Task: Create a scrum project ConvertWorks. Add to scrum project ConvertWorks a team member softage.3@softage.net and assign as Project Lead. Add to scrum project ConvertWorks a team member softage.4@softage.net
Action: Mouse moved to (200, 59)
Screenshot: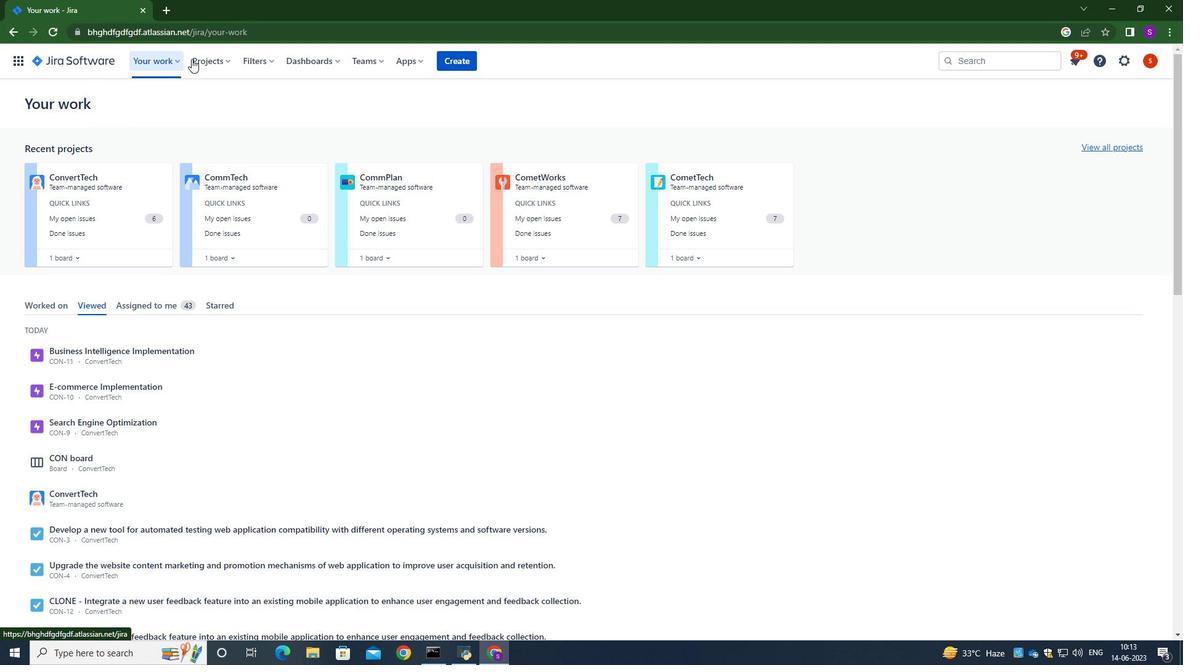 
Action: Mouse pressed left at (200, 59)
Screenshot: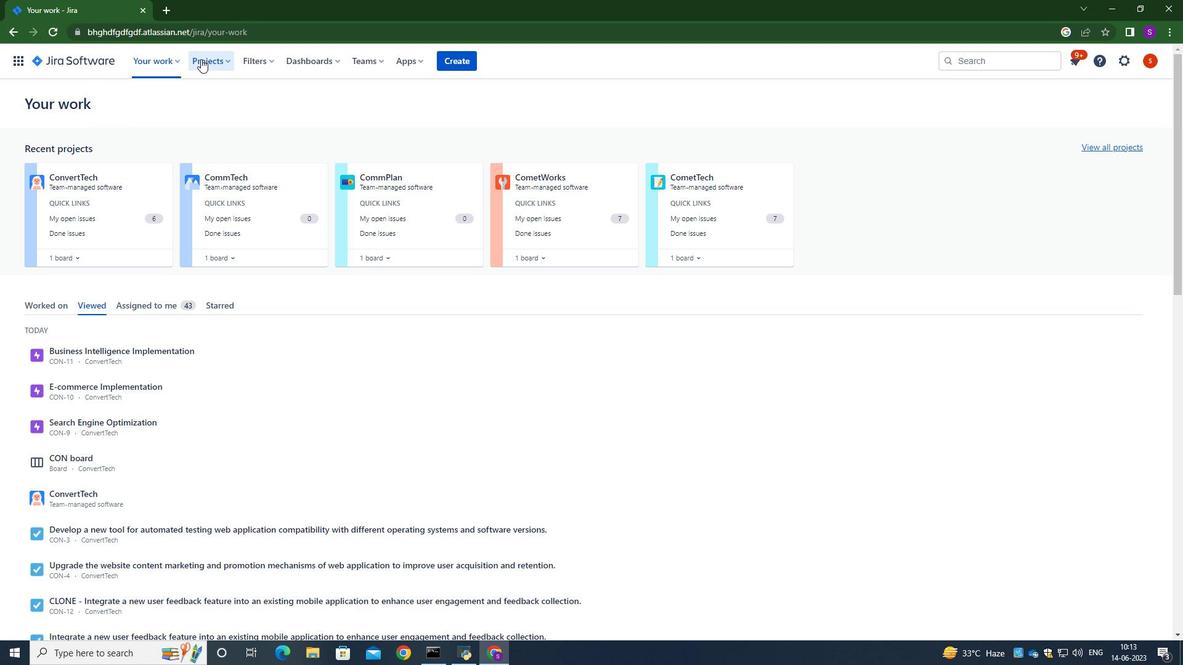 
Action: Mouse moved to (238, 302)
Screenshot: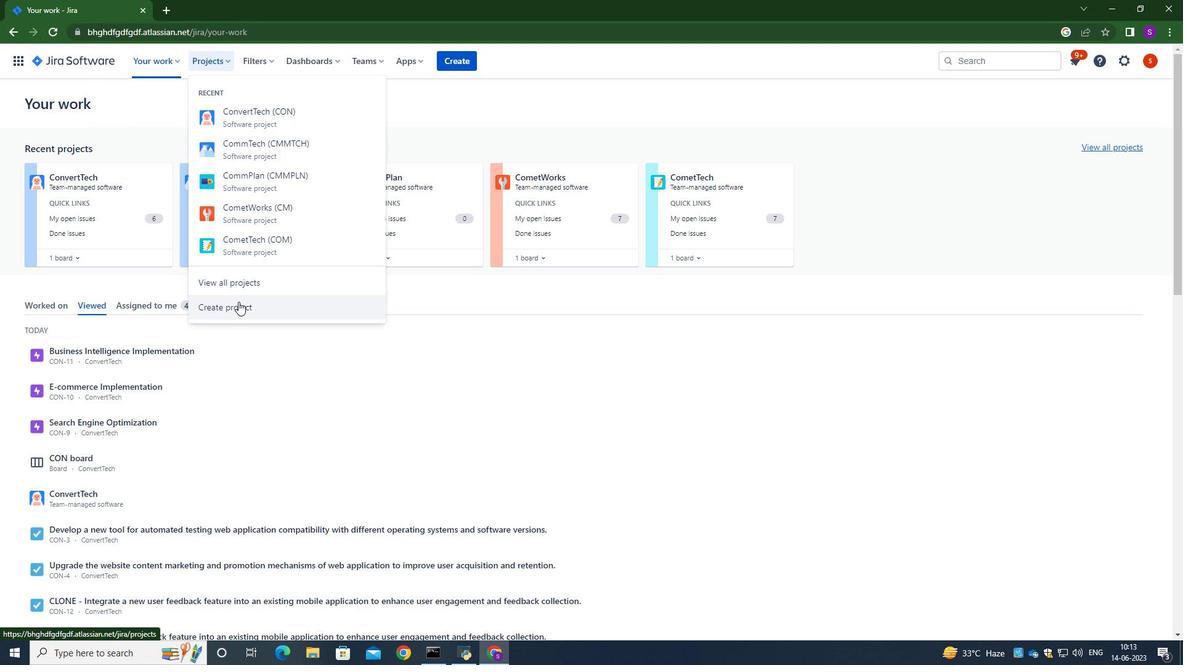 
Action: Mouse pressed left at (238, 302)
Screenshot: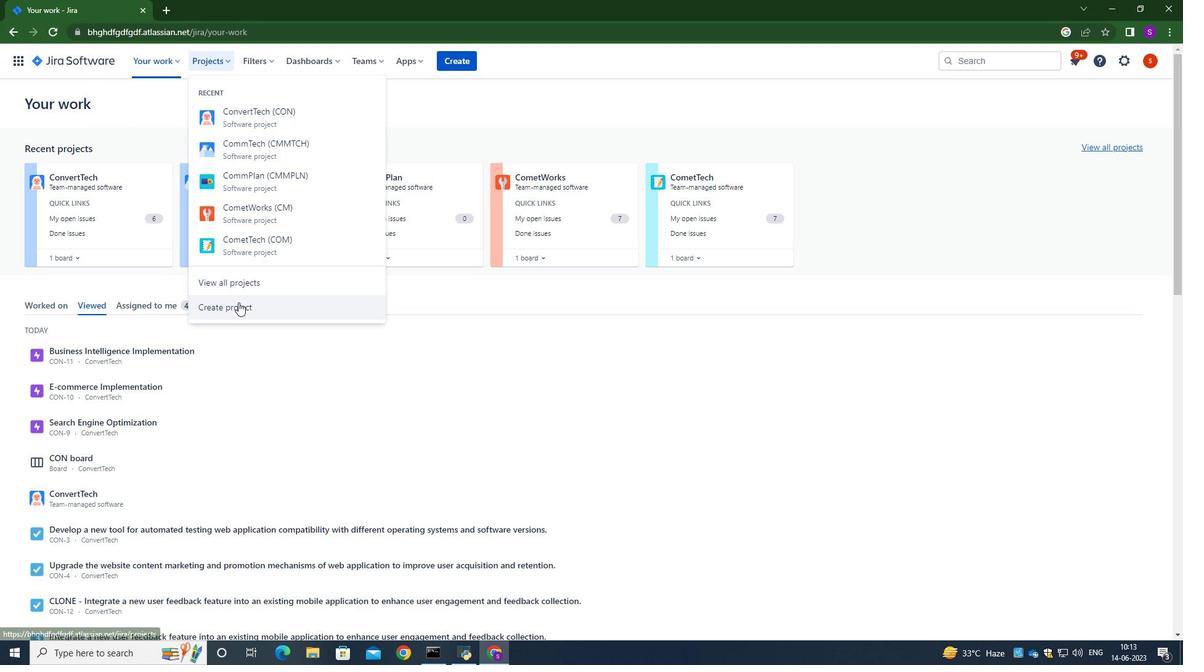 
Action: Mouse moved to (490, 311)
Screenshot: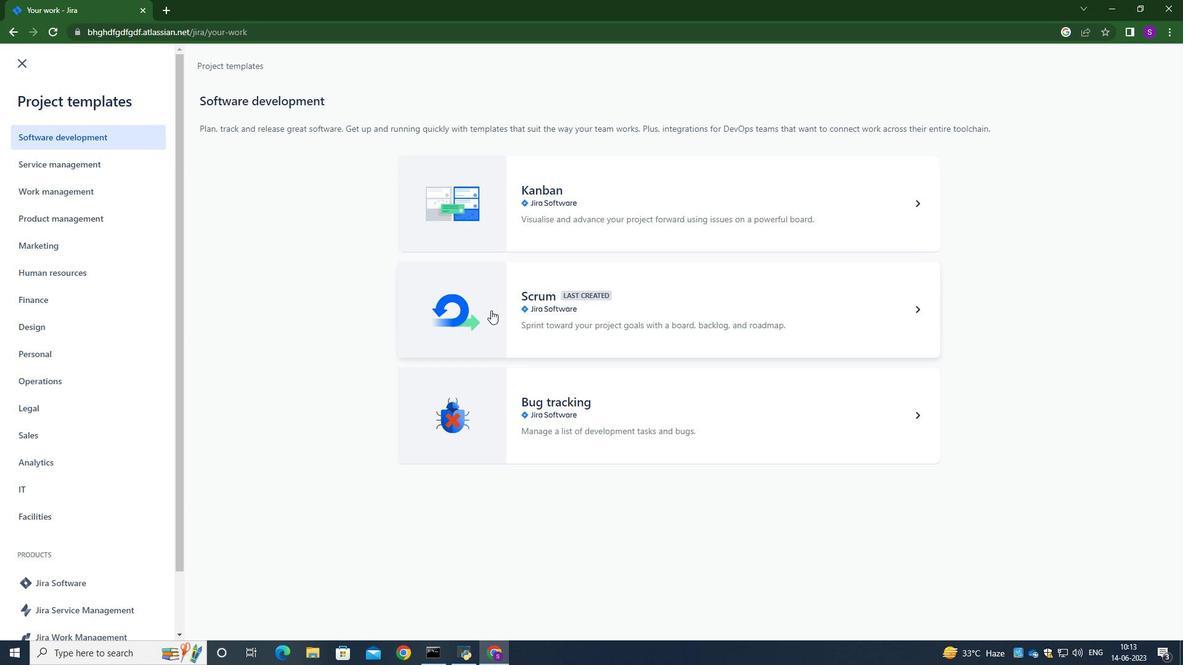 
Action: Mouse pressed left at (490, 311)
Screenshot: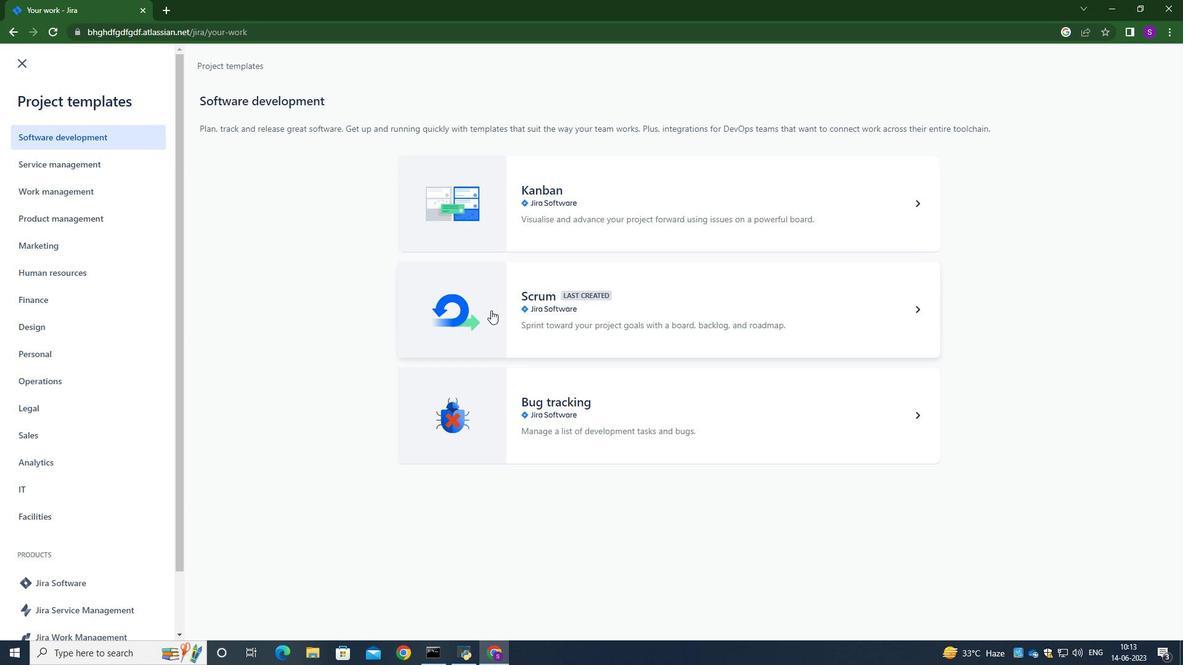 
Action: Mouse moved to (891, 116)
Screenshot: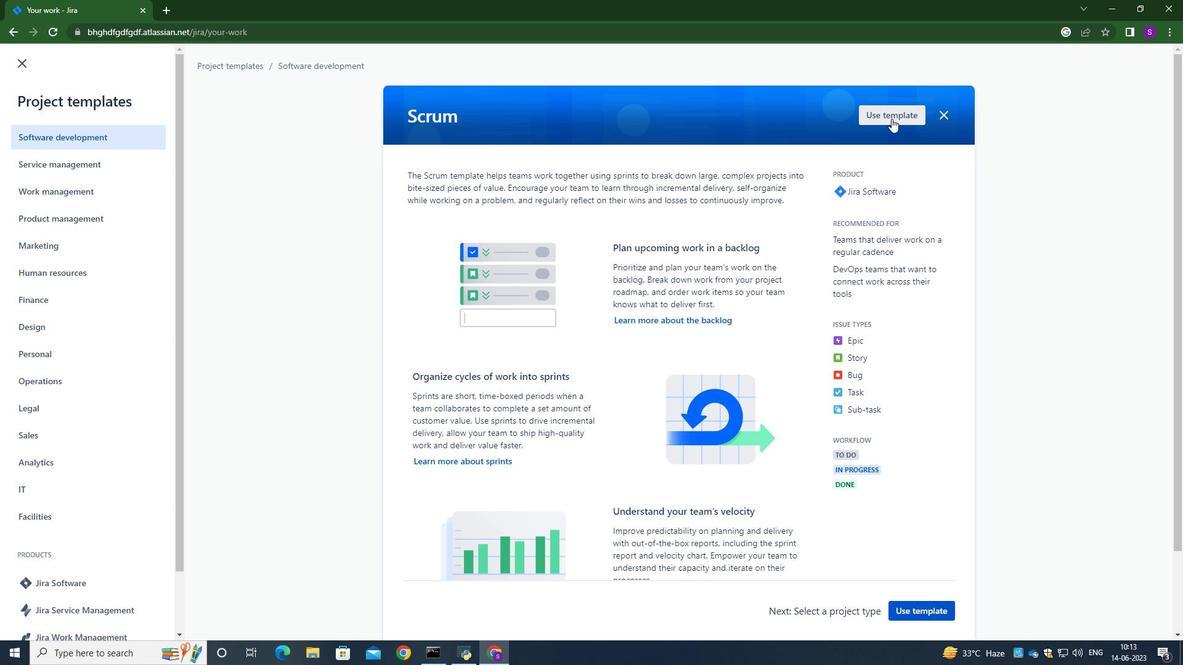
Action: Mouse pressed left at (891, 116)
Screenshot: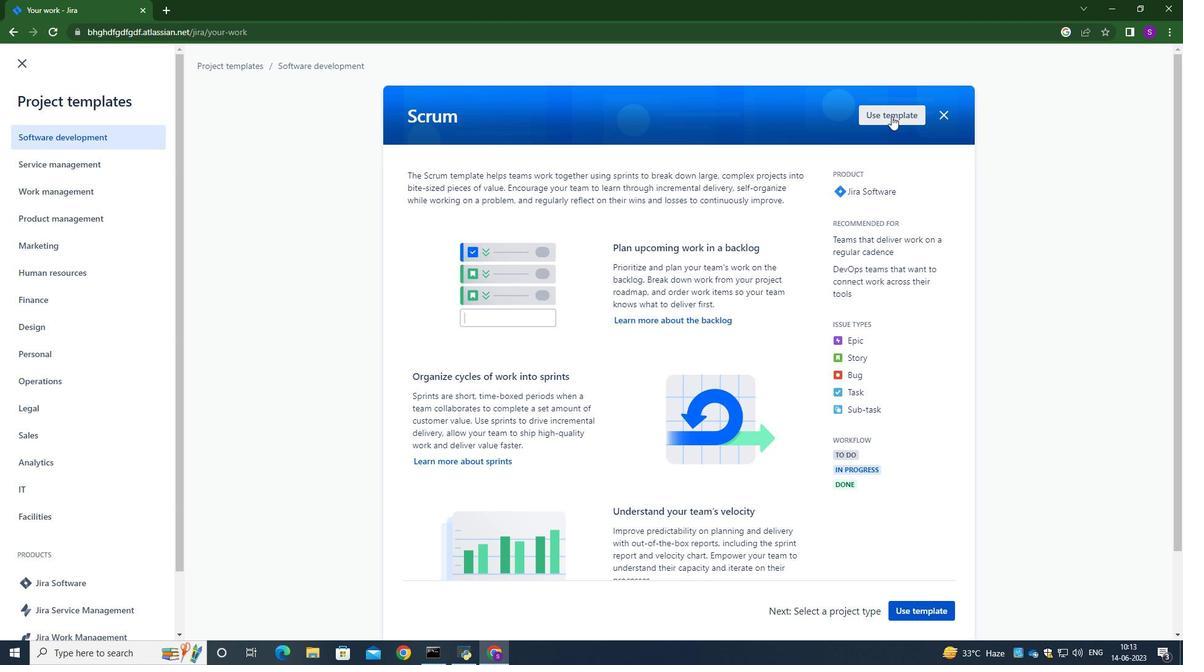 
Action: Mouse moved to (640, 311)
Screenshot: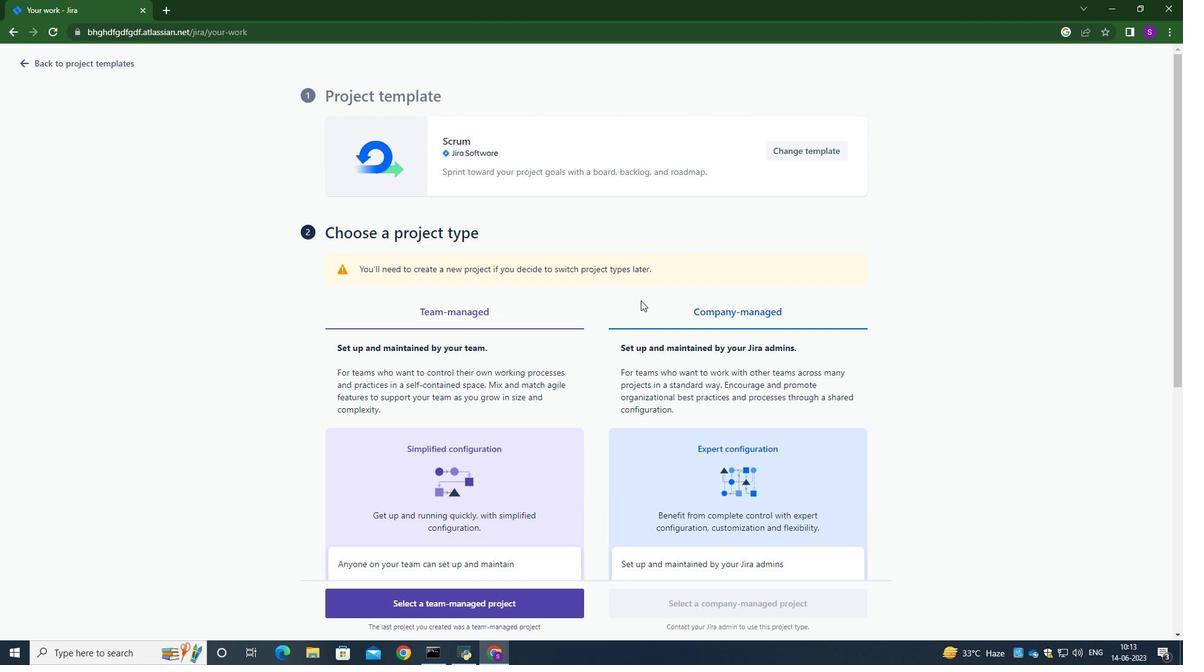 
Action: Mouse scrolled (640, 310) with delta (0, 0)
Screenshot: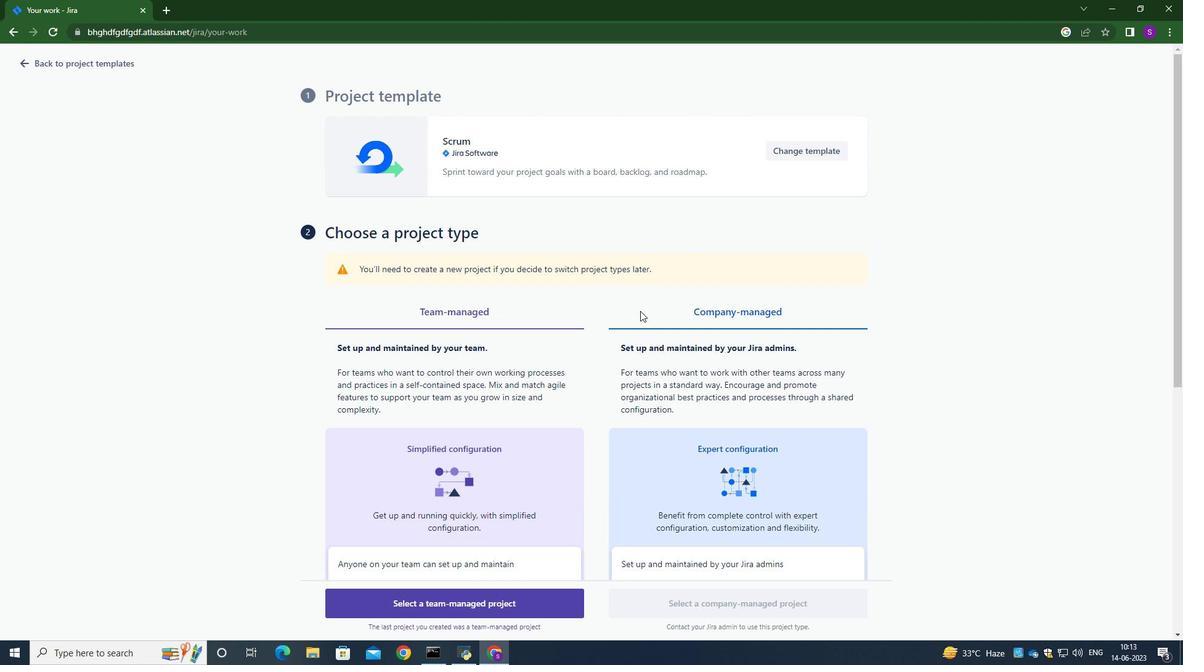 
Action: Mouse scrolled (640, 310) with delta (0, 0)
Screenshot: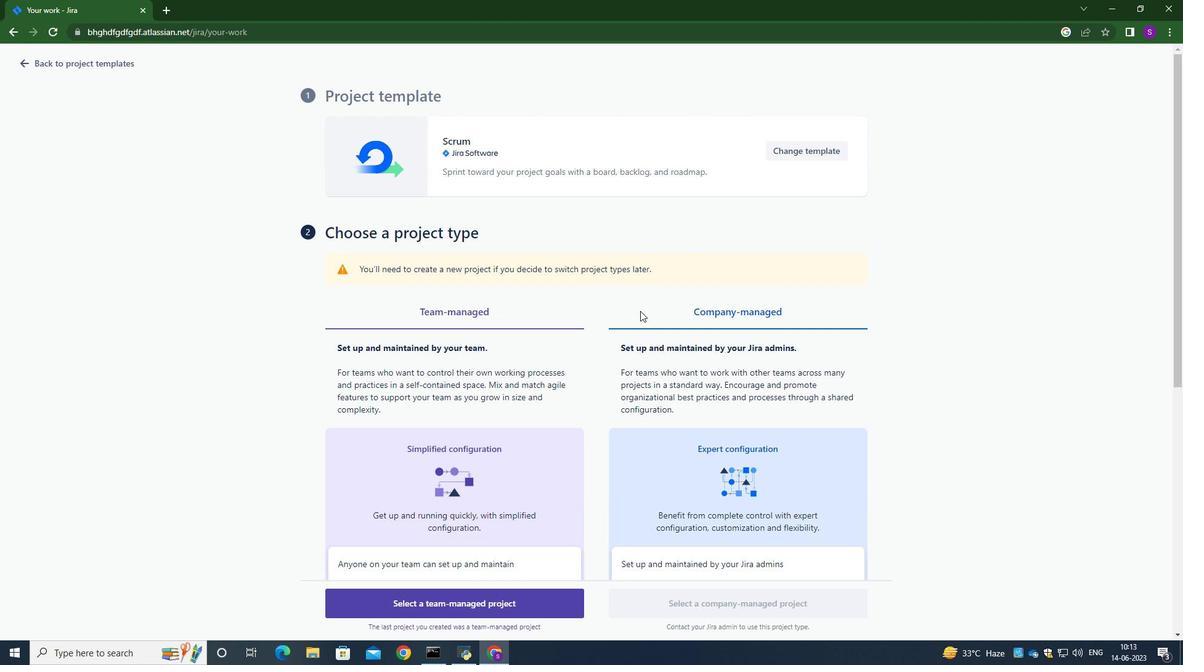 
Action: Mouse scrolled (640, 311) with delta (0, 0)
Screenshot: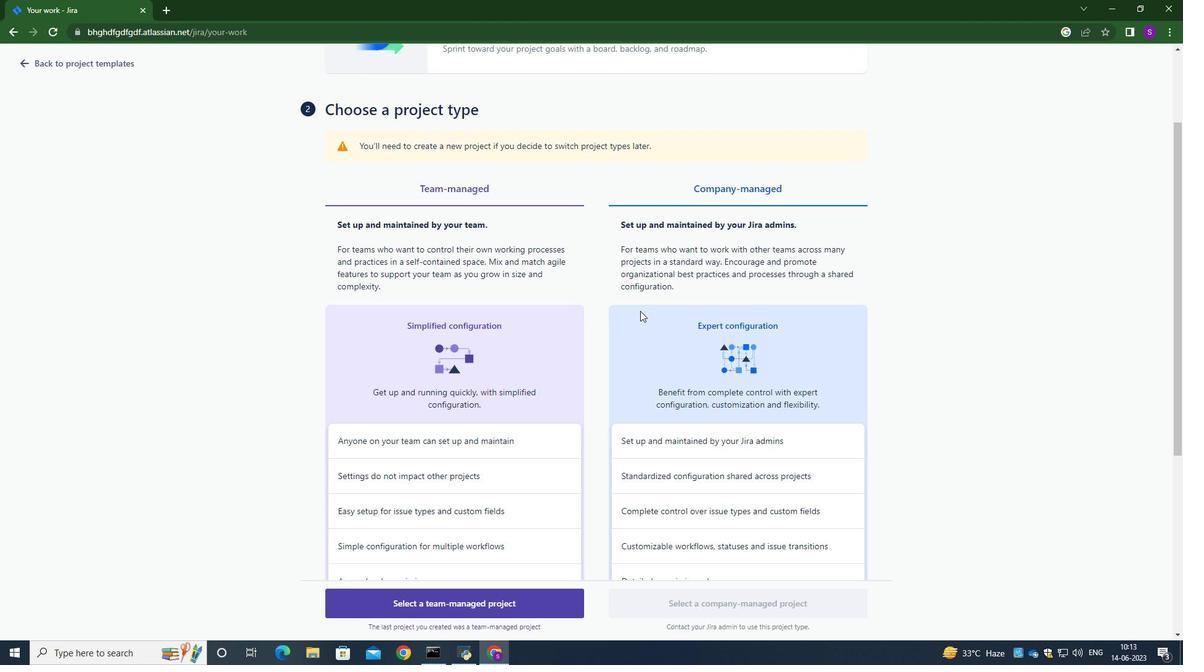 
Action: Mouse scrolled (640, 310) with delta (0, 0)
Screenshot: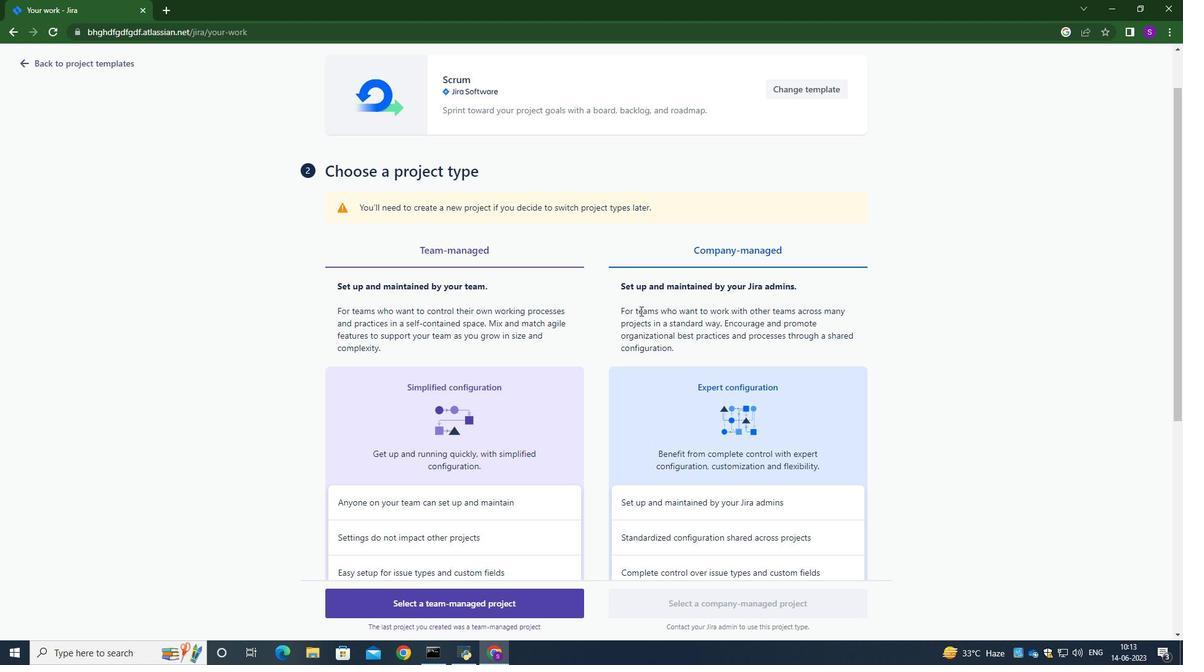 
Action: Mouse scrolled (640, 310) with delta (0, 0)
Screenshot: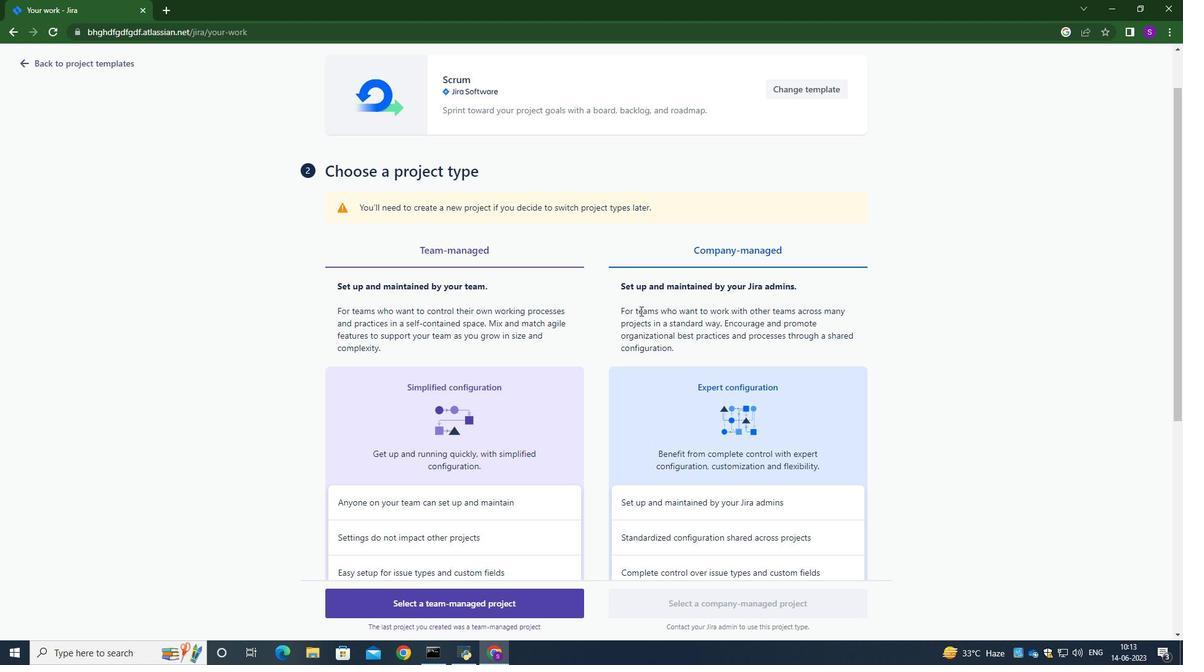 
Action: Mouse scrolled (640, 310) with delta (0, 0)
Screenshot: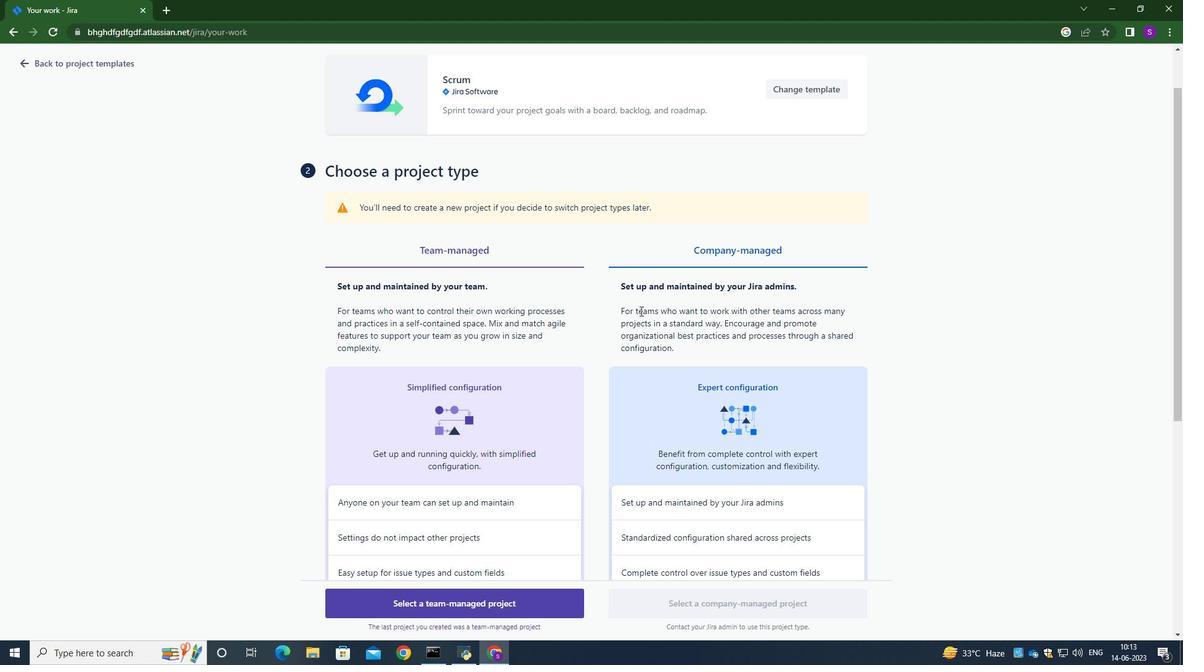 
Action: Mouse moved to (490, 607)
Screenshot: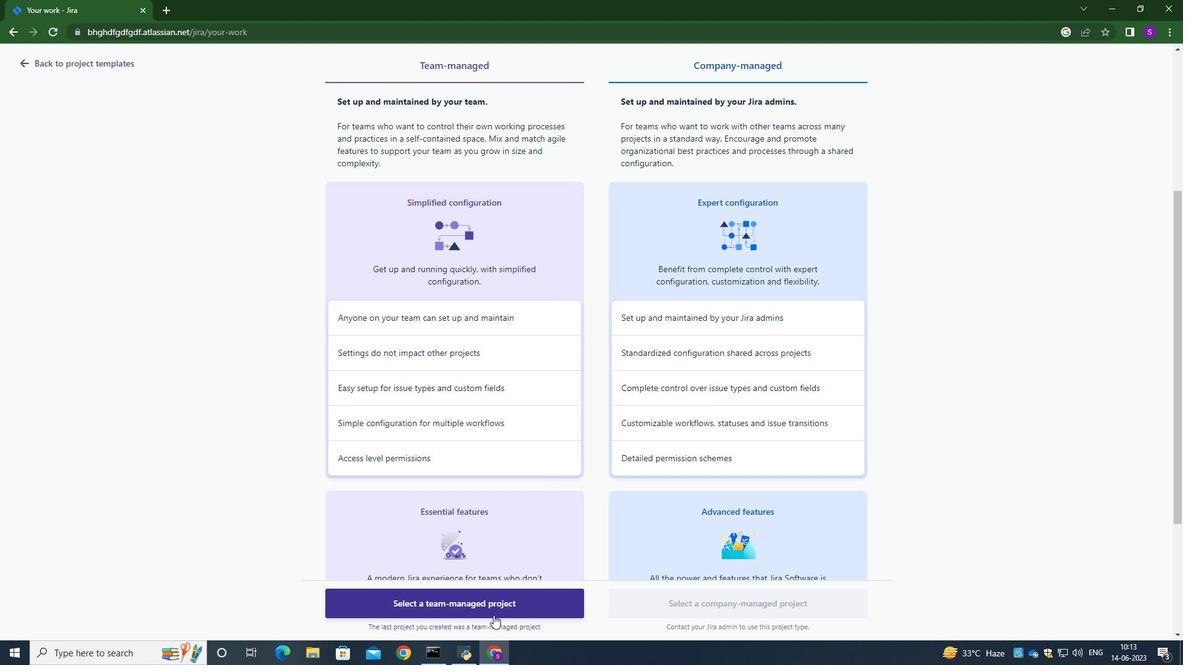 
Action: Mouse pressed left at (490, 607)
Screenshot: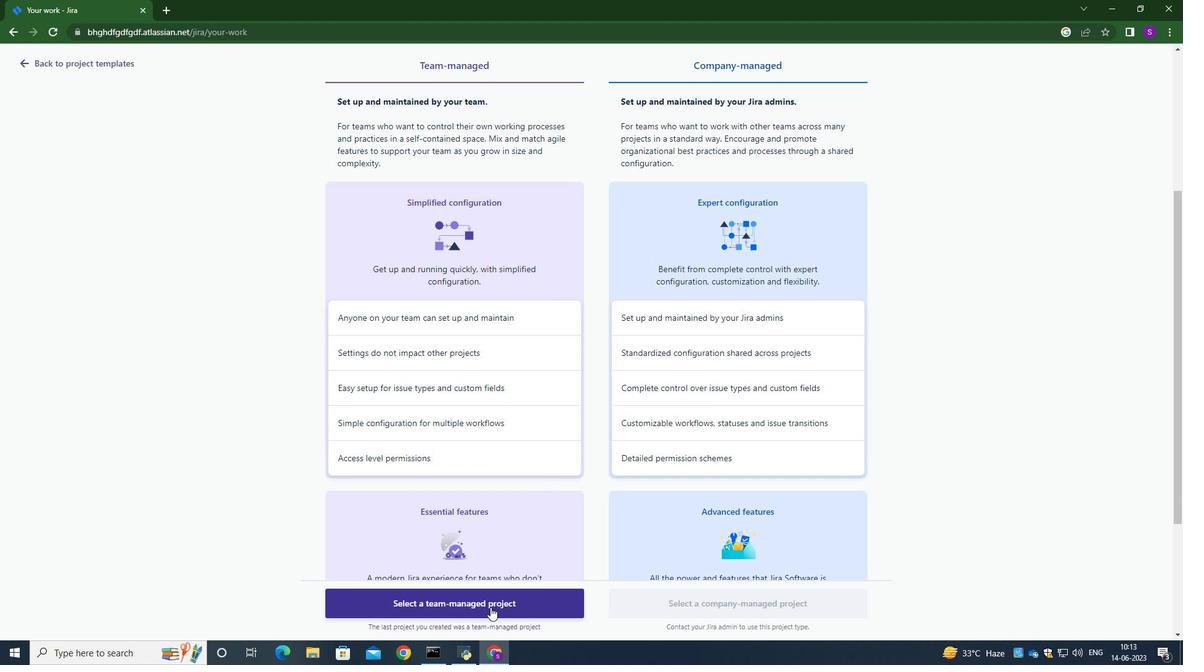 
Action: Mouse moved to (379, 293)
Screenshot: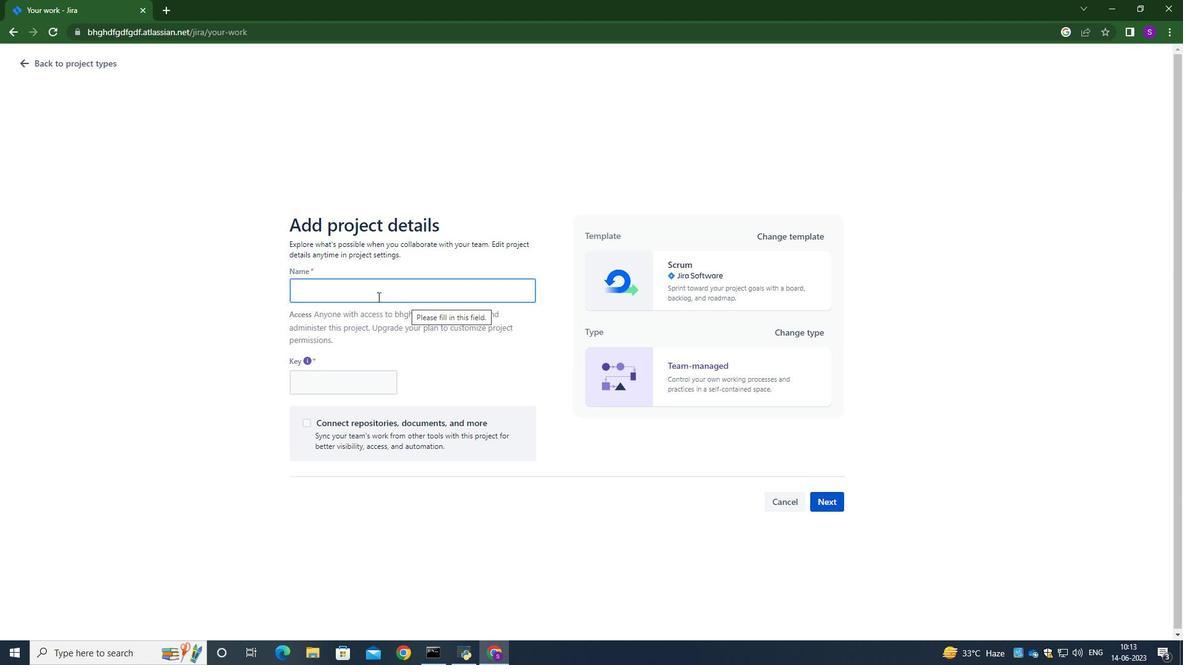 
Action: Mouse pressed left at (379, 293)
Screenshot: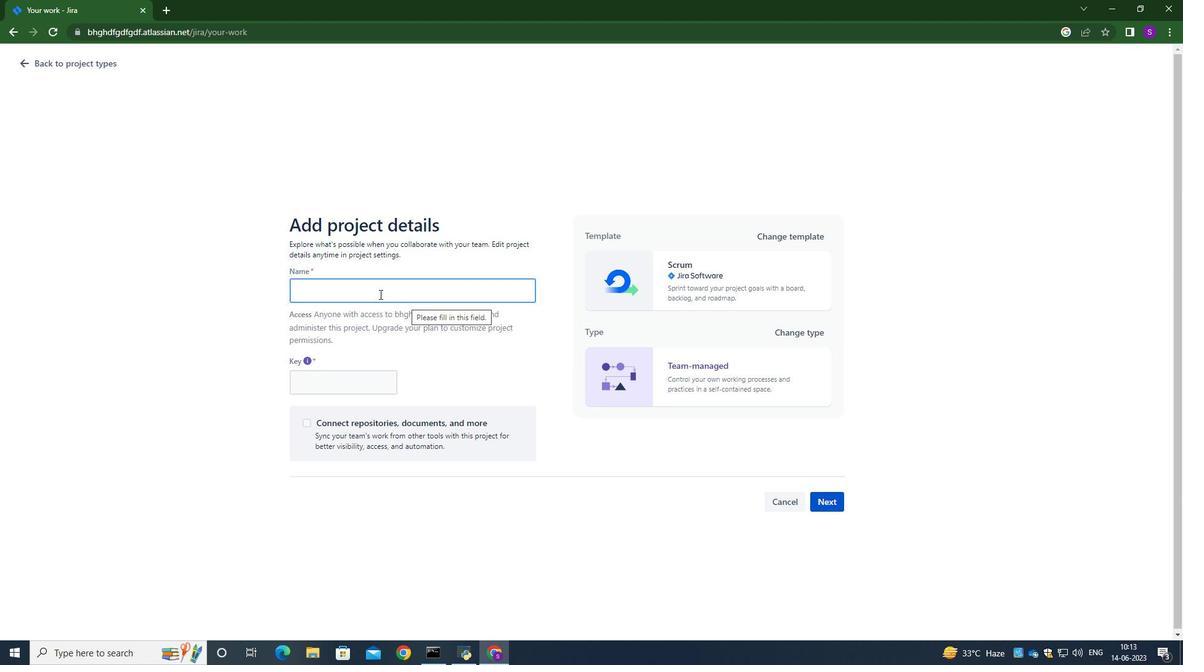 
Action: Key pressed <Key.caps_lock>C<Key.caps_lock>onvert<Key.caps_lock>W<Key.caps_lock>orks
Screenshot: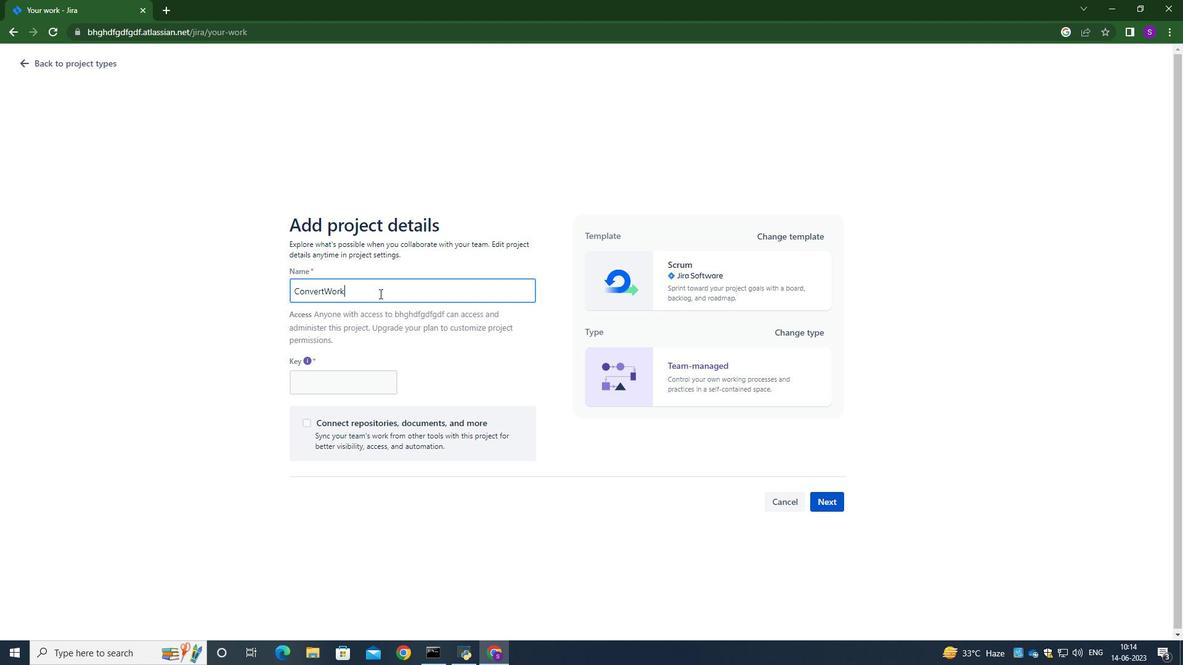 
Action: Mouse moved to (818, 503)
Screenshot: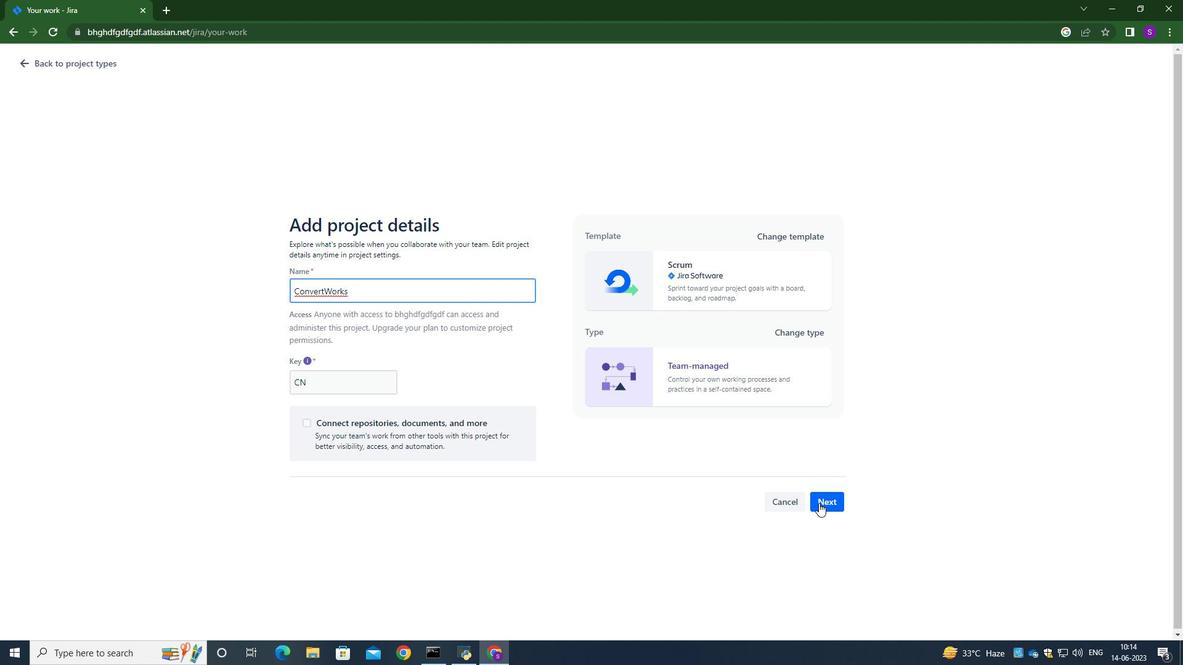 
Action: Mouse pressed left at (818, 503)
Screenshot: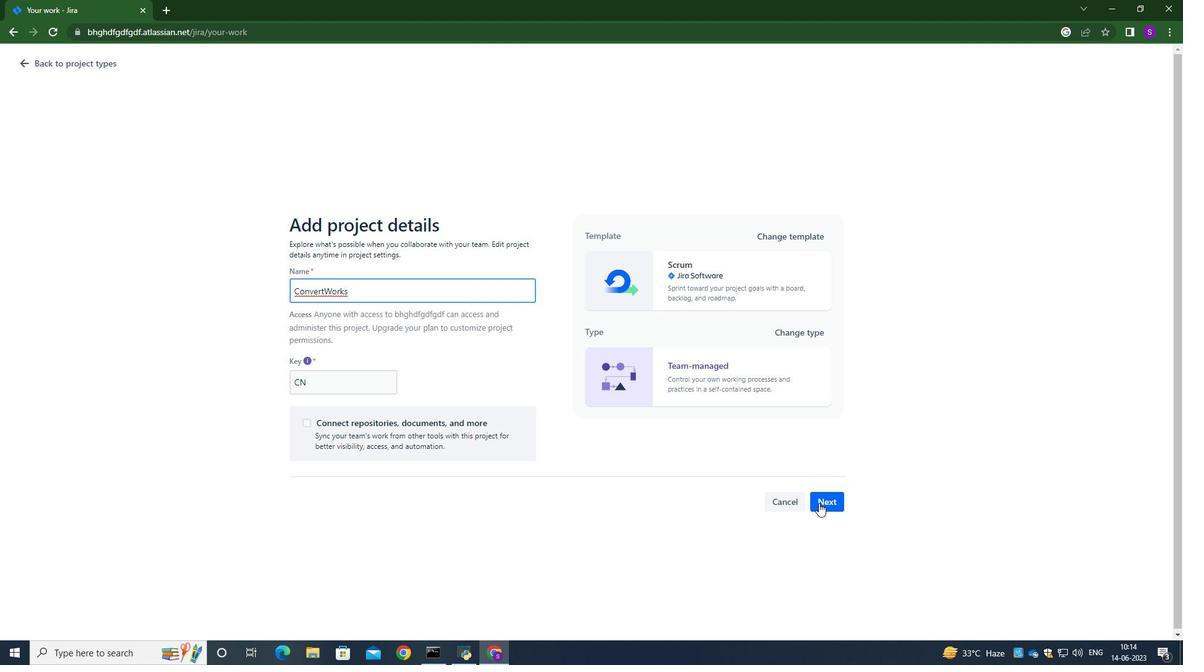 
Action: Mouse moved to (729, 423)
Screenshot: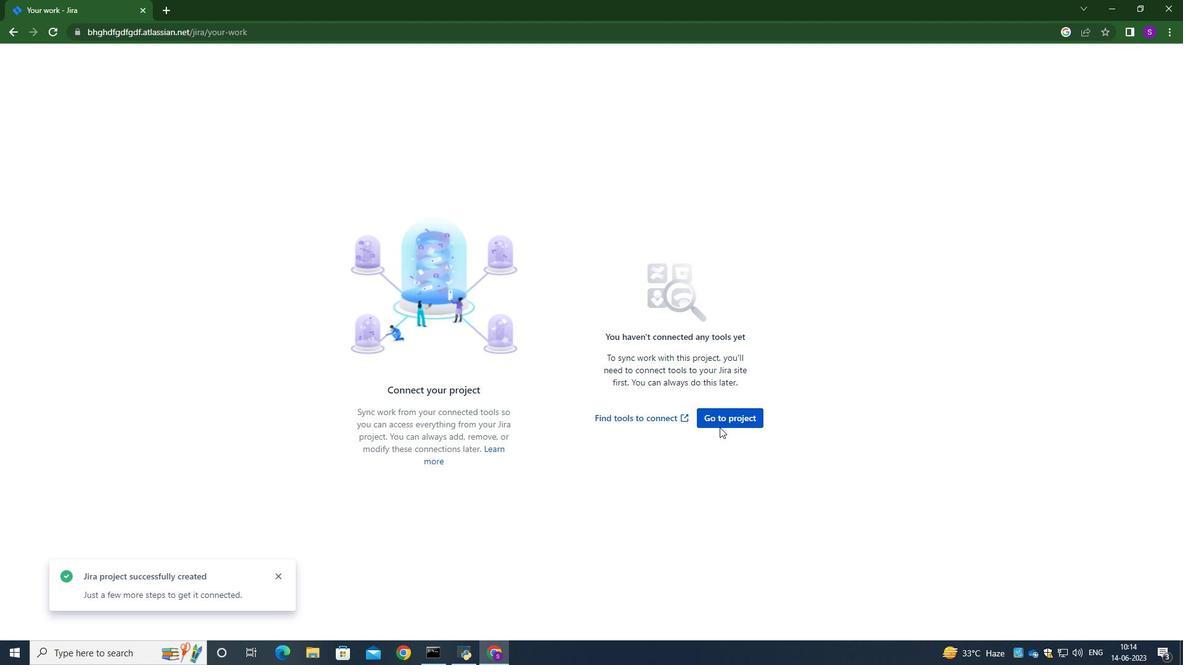 
Action: Mouse pressed left at (729, 423)
Screenshot: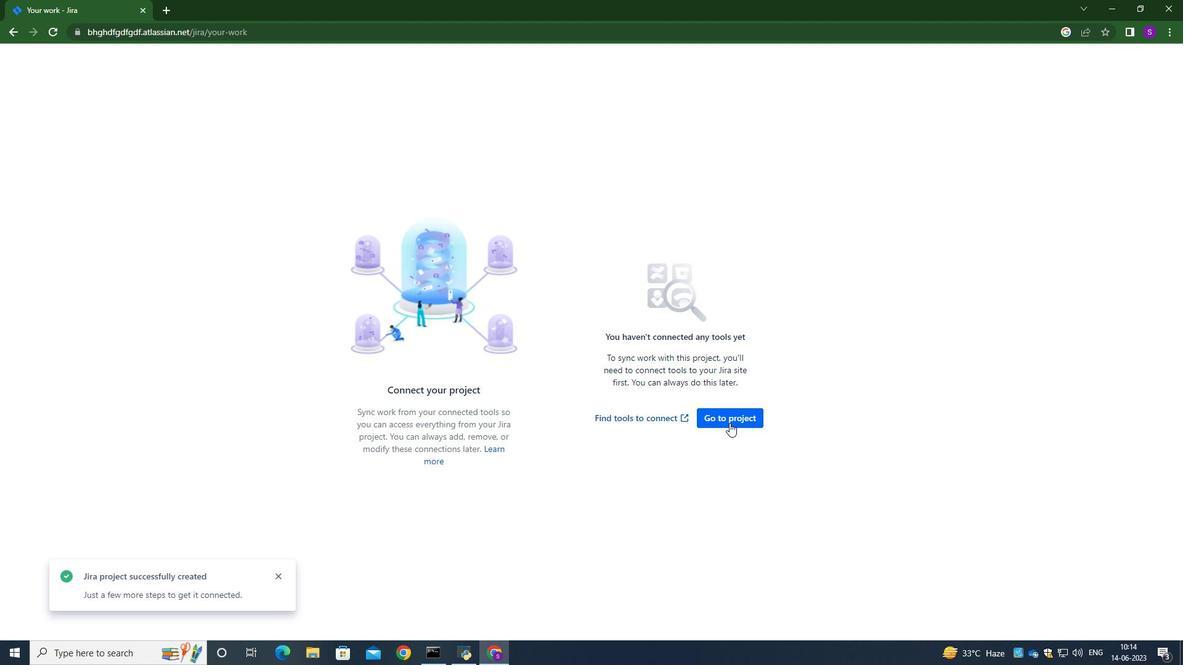 
Action: Mouse moved to (80, 351)
Screenshot: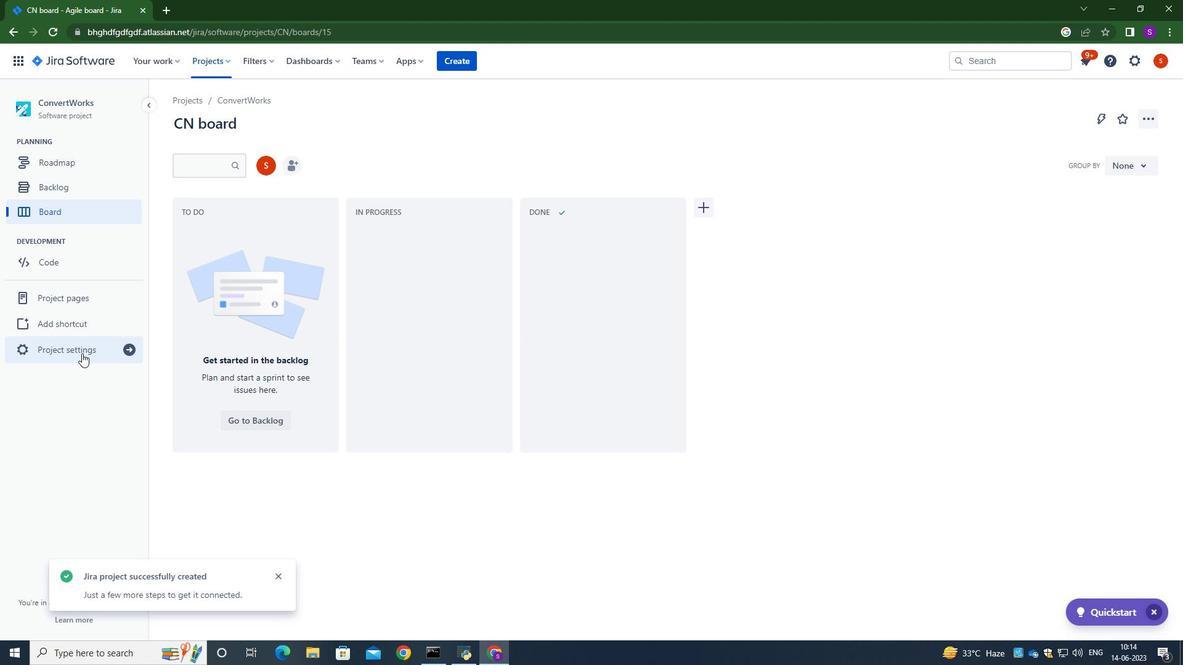 
Action: Mouse pressed left at (80, 351)
Screenshot: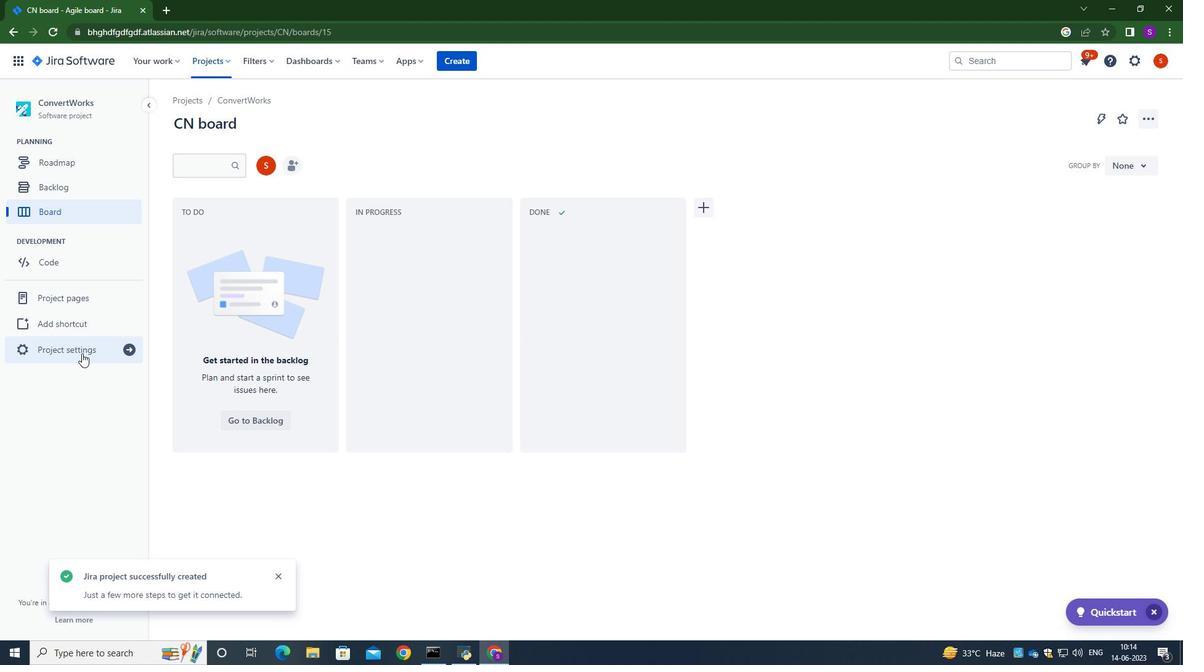 
Action: Mouse moved to (637, 406)
Screenshot: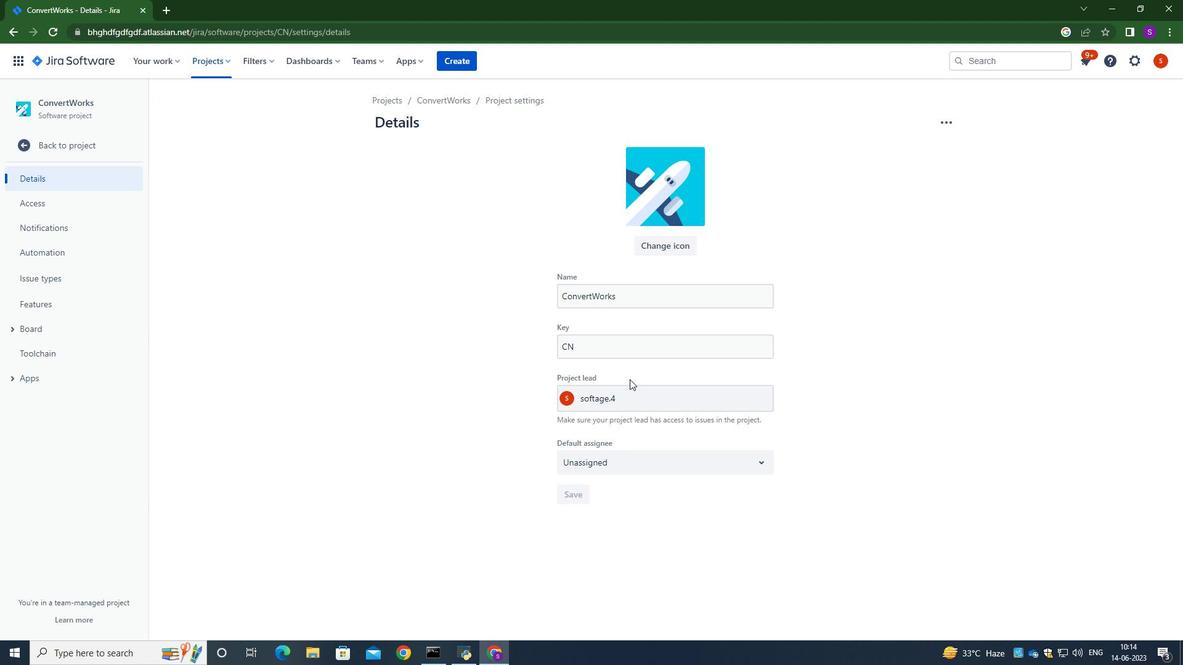 
Action: Mouse pressed left at (637, 406)
Screenshot: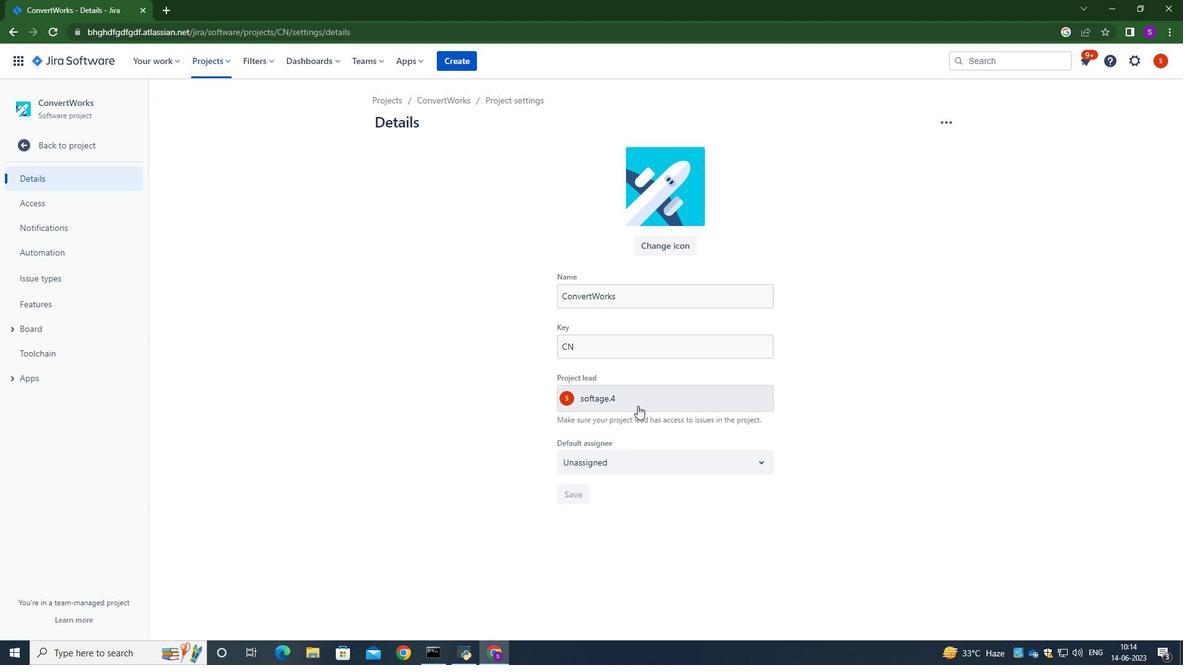 
Action: Key pressed softra<Key.backspace><Key.backspace>age.3<Key.shift>@softage.net
Screenshot: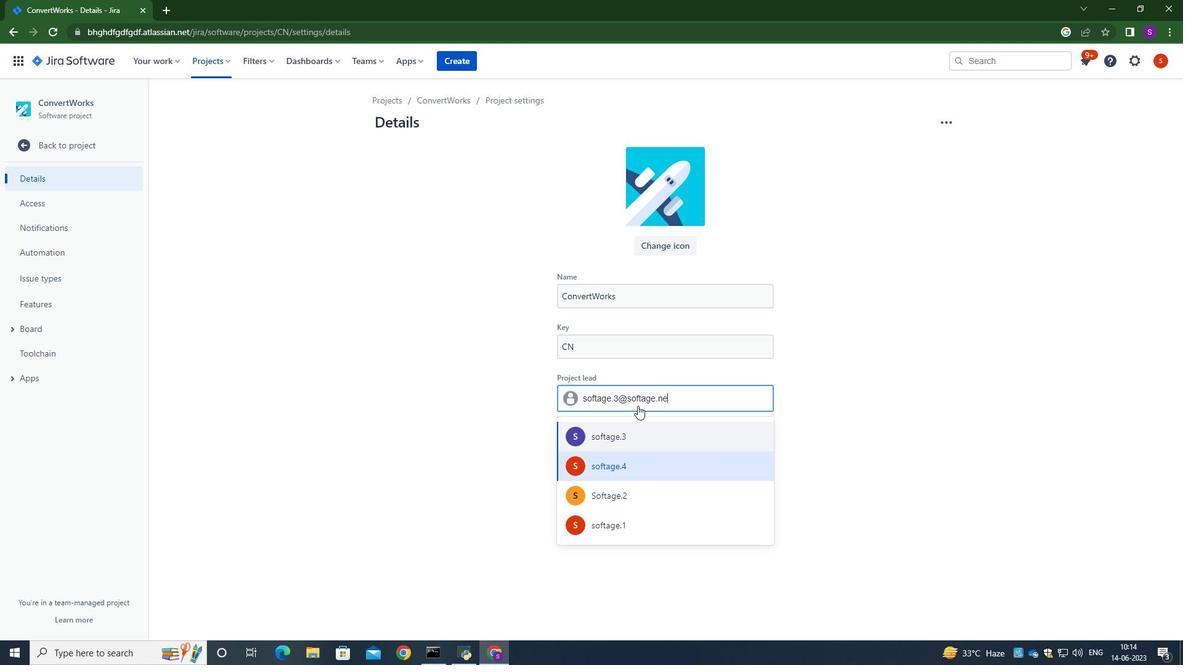 
Action: Mouse moved to (625, 441)
Screenshot: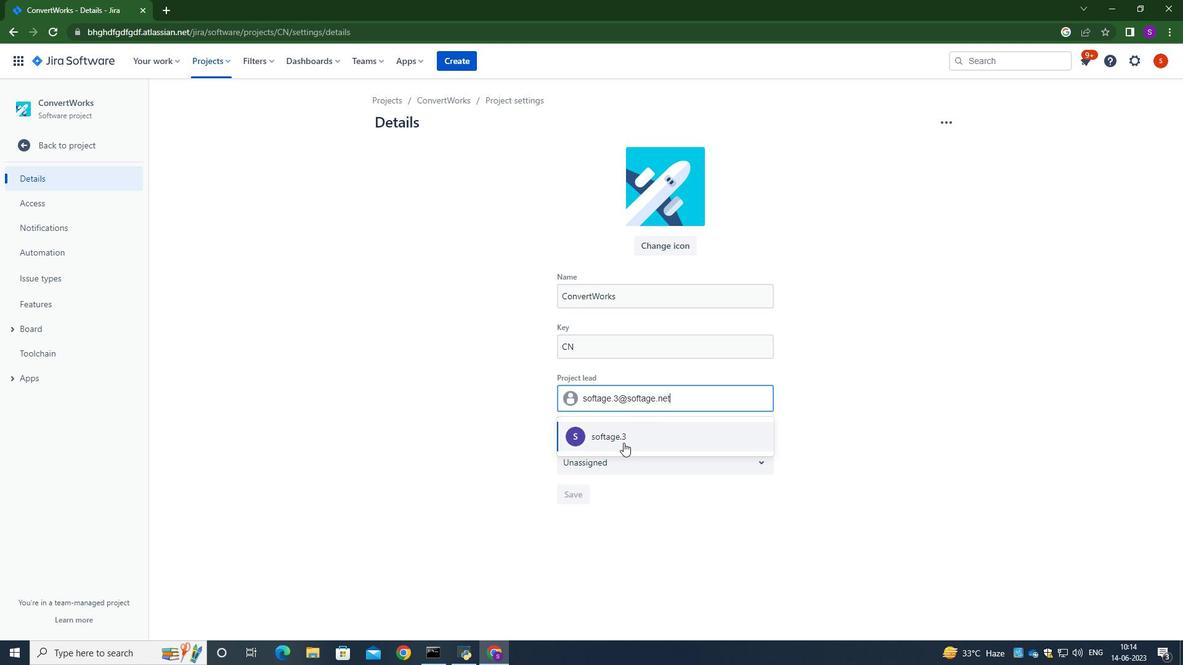 
Action: Mouse pressed left at (625, 441)
Screenshot: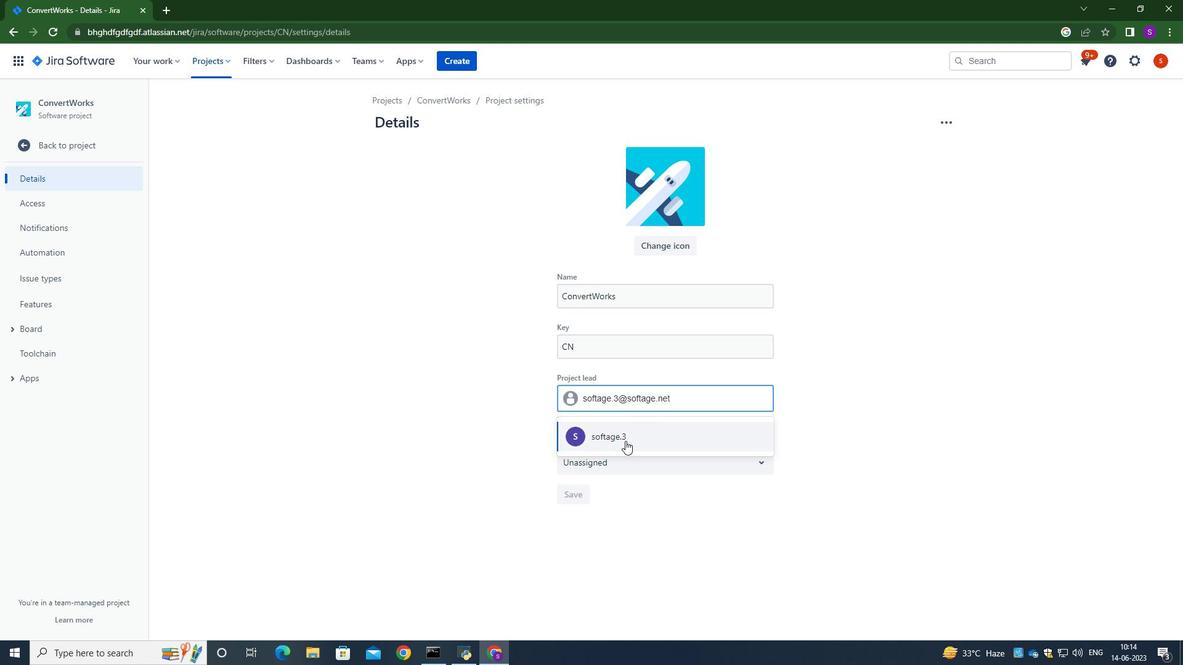 
Action: Mouse moved to (624, 467)
Screenshot: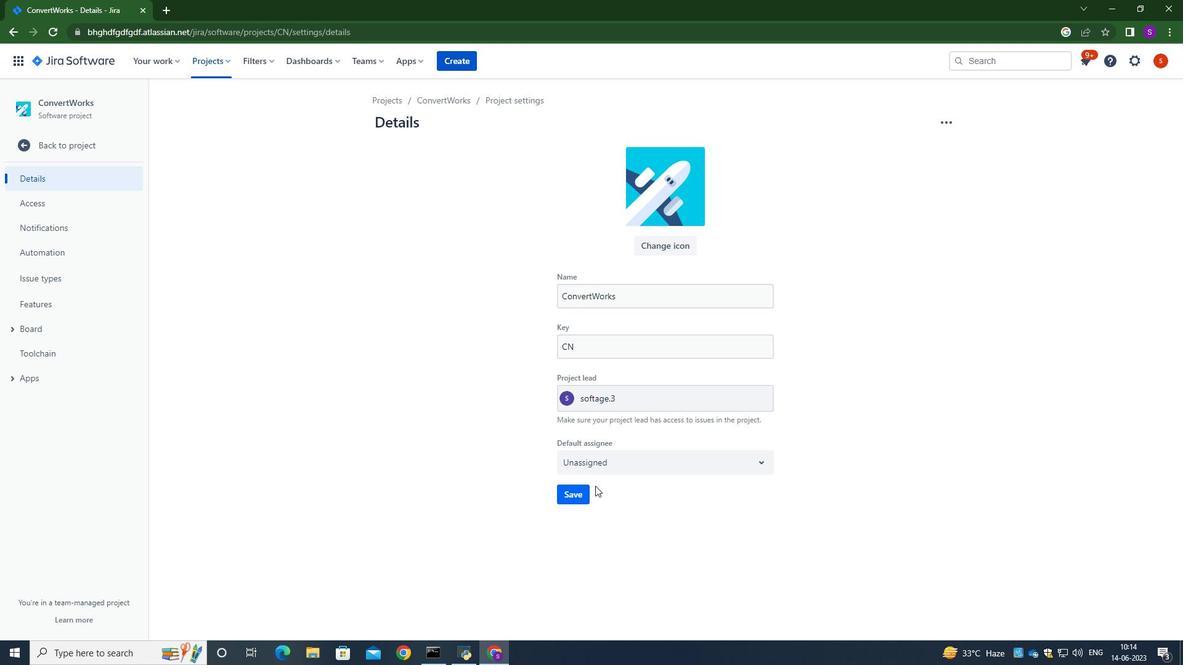 
Action: Mouse pressed left at (624, 467)
Screenshot: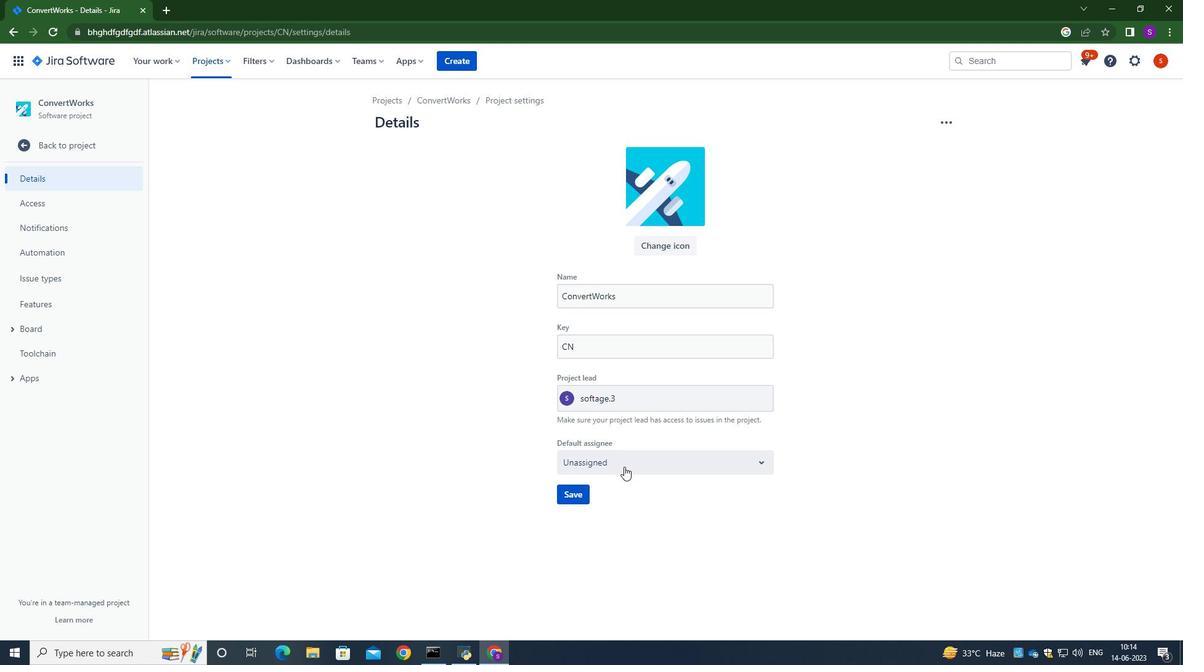 
Action: Mouse moved to (606, 491)
Screenshot: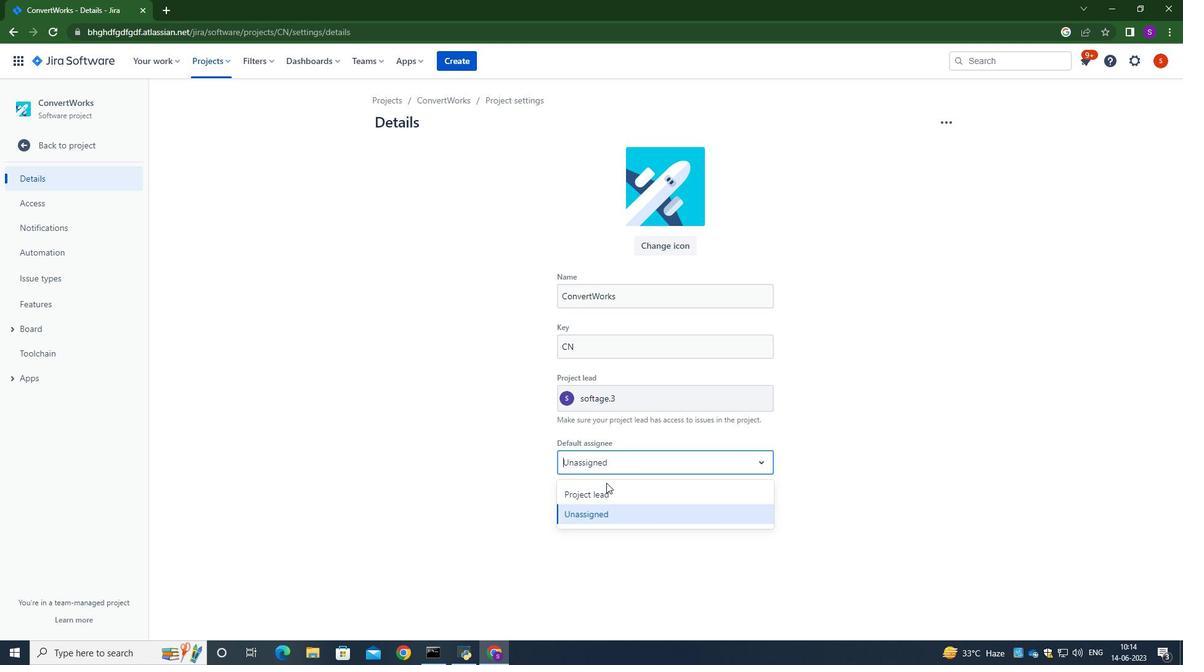 
Action: Mouse pressed left at (606, 491)
Screenshot: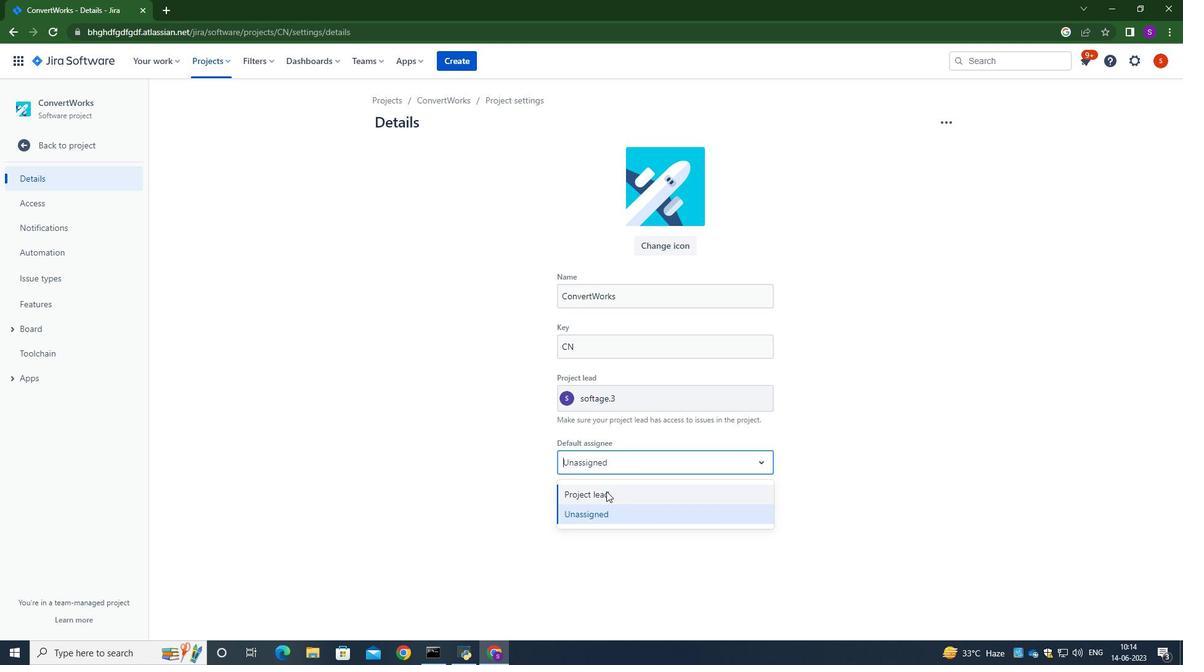 
Action: Mouse moved to (581, 497)
Screenshot: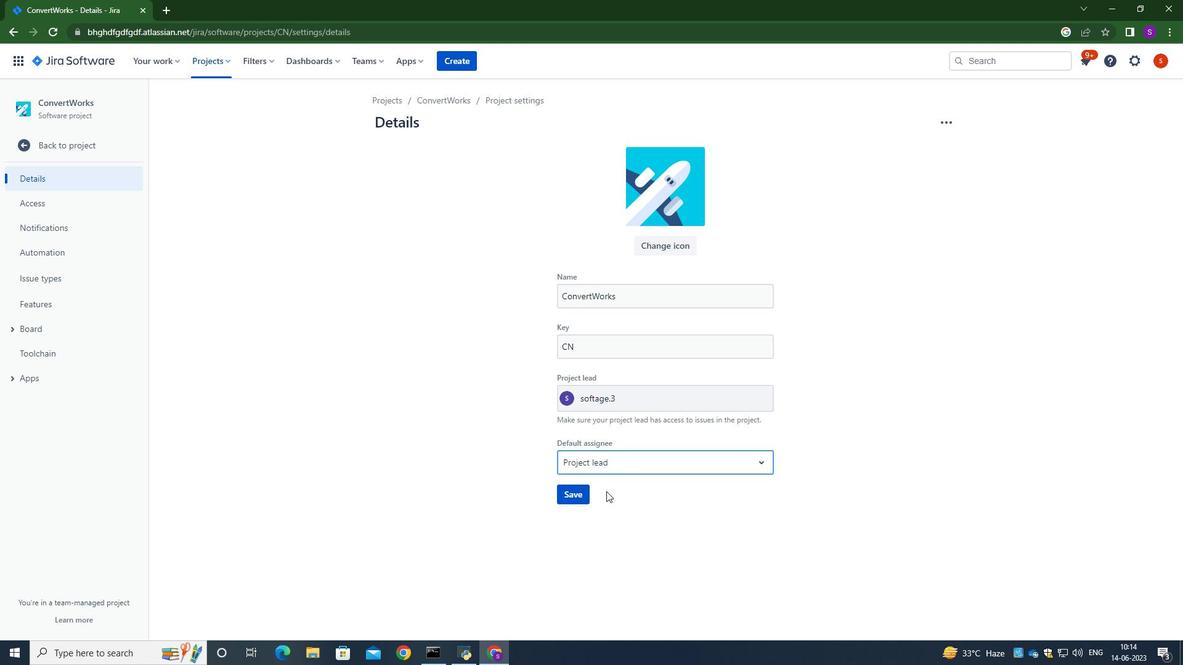 
Action: Mouse pressed left at (581, 497)
Screenshot: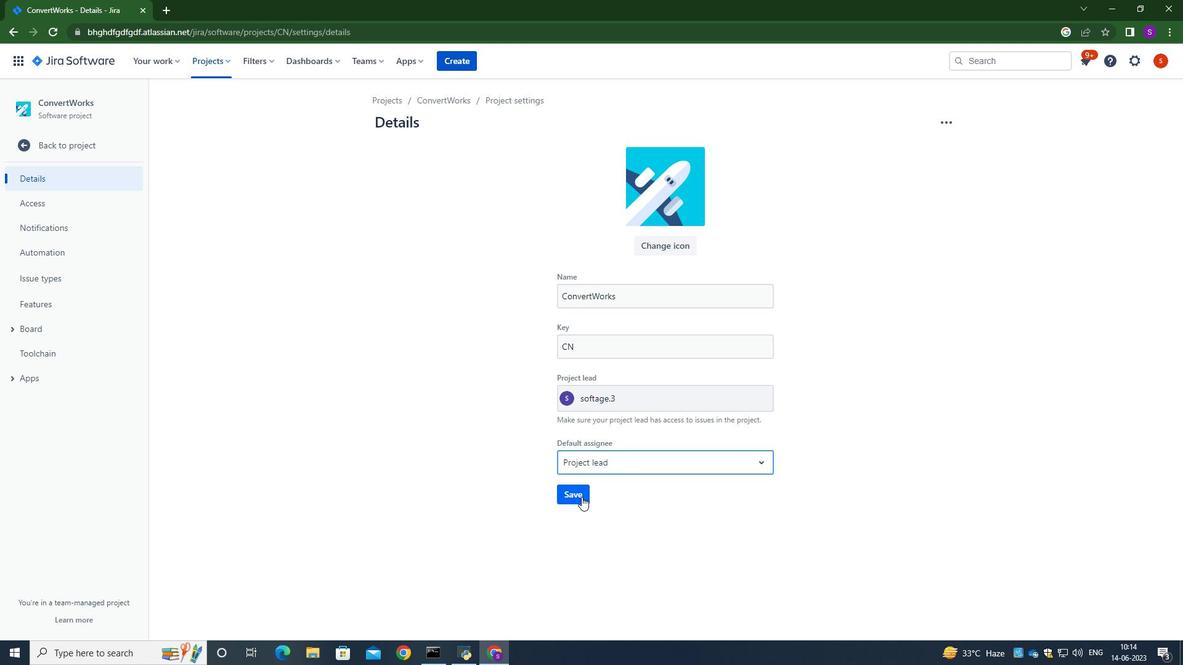 
Action: Mouse moved to (90, 140)
Screenshot: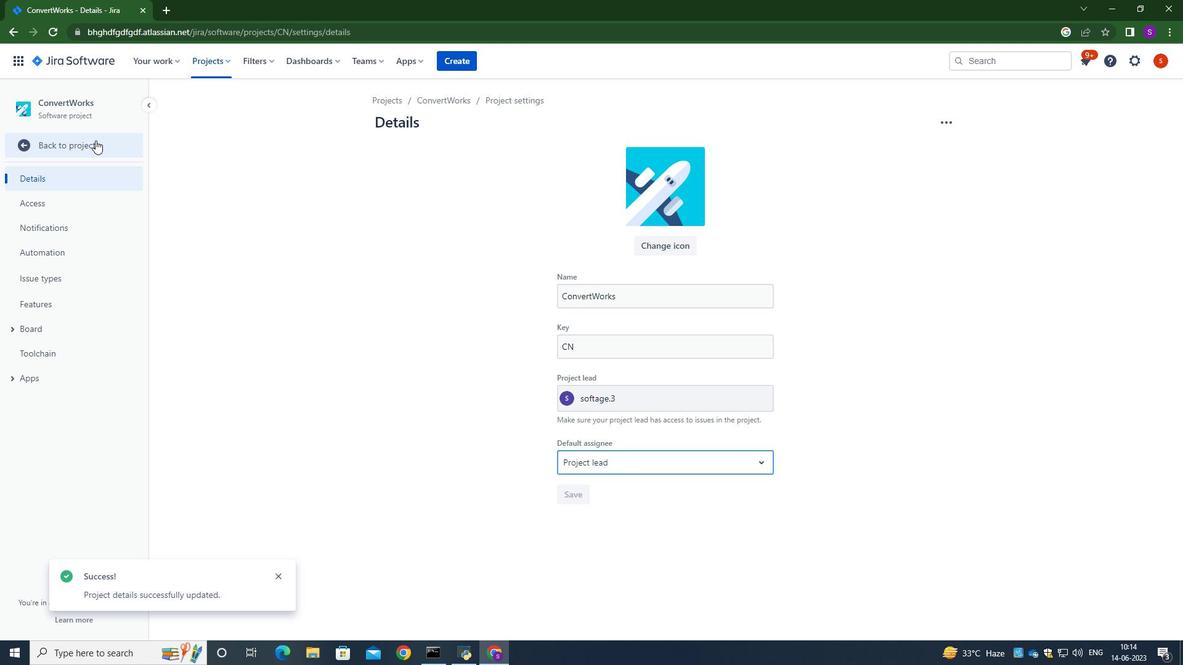 
Action: Mouse pressed left at (90, 140)
Screenshot: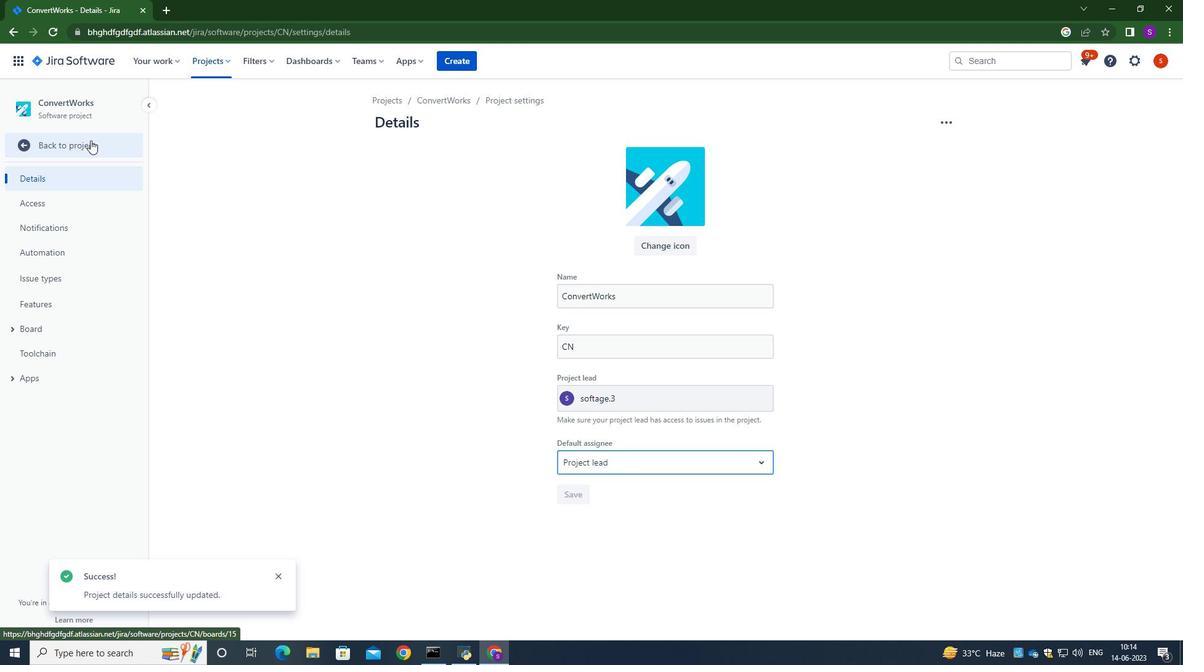 
Action: Mouse moved to (295, 166)
Screenshot: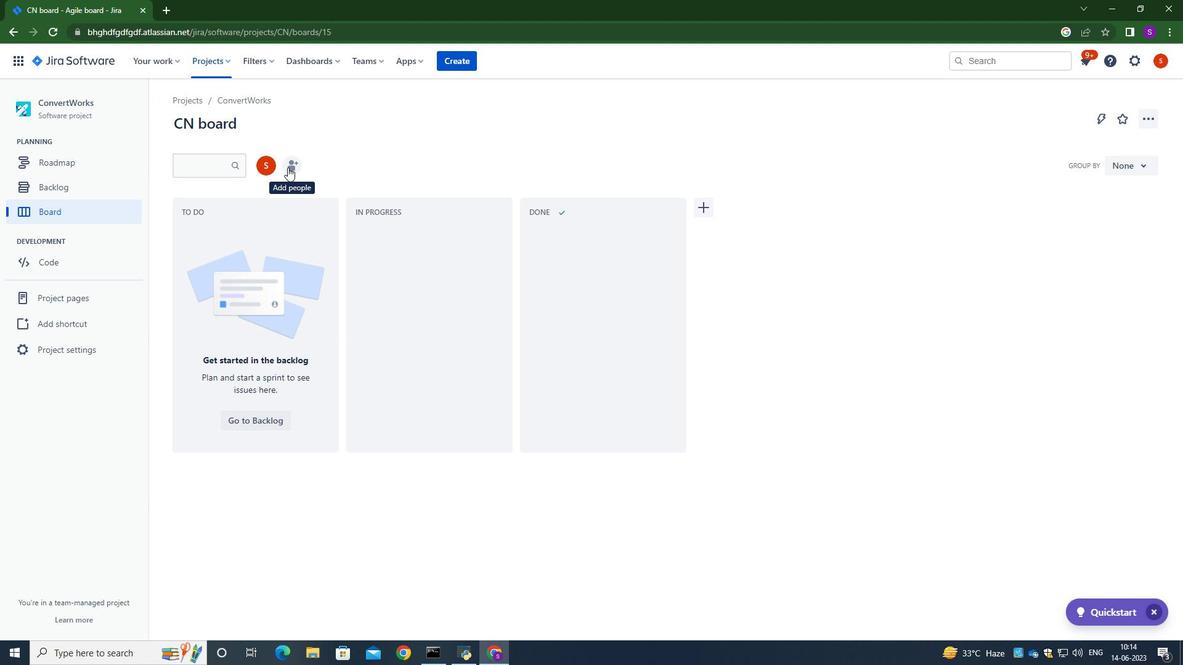 
Action: Mouse pressed left at (295, 166)
Screenshot: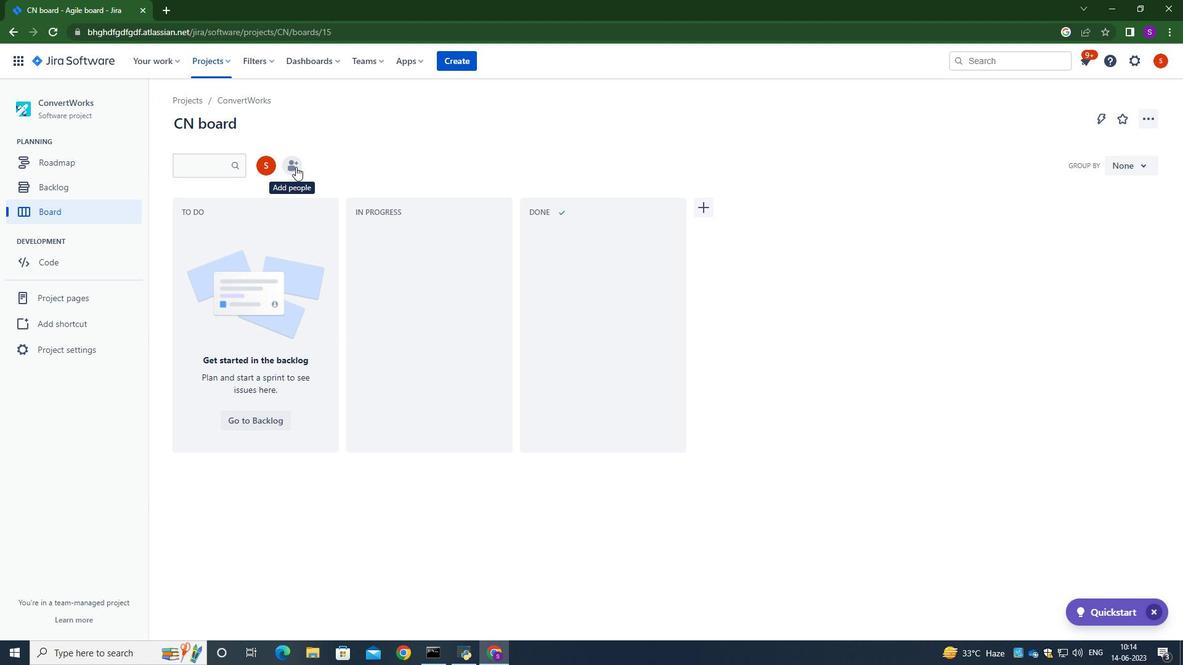 
Action: Mouse moved to (561, 155)
Screenshot: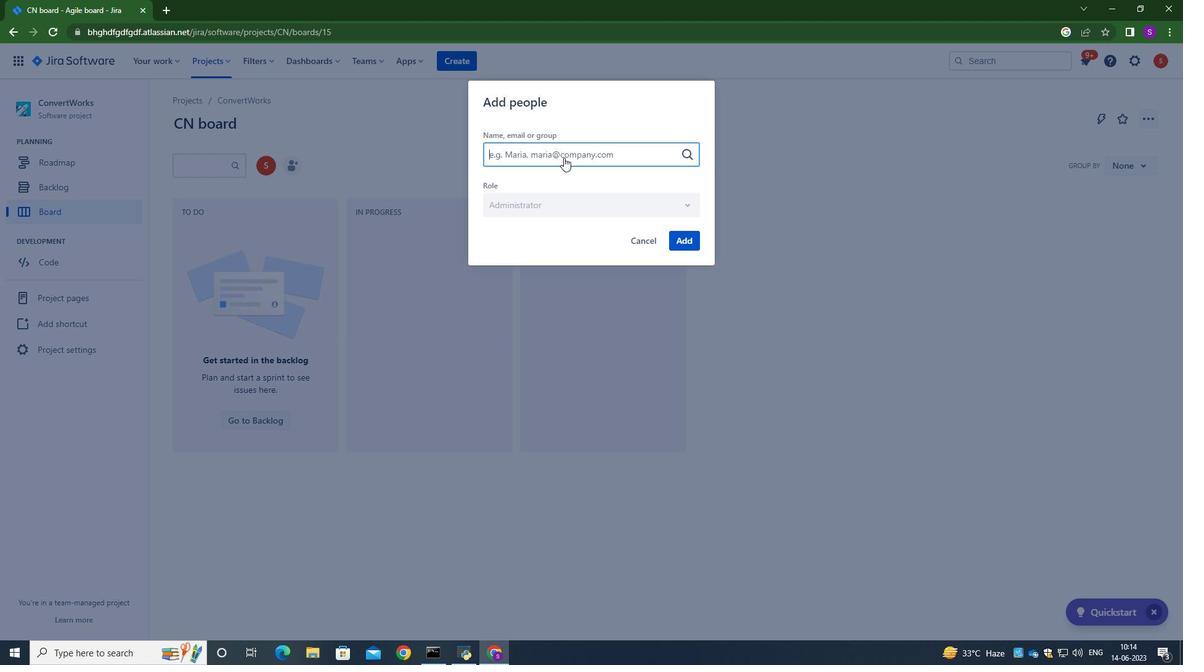 
Action: Mouse pressed left at (561, 155)
Screenshot: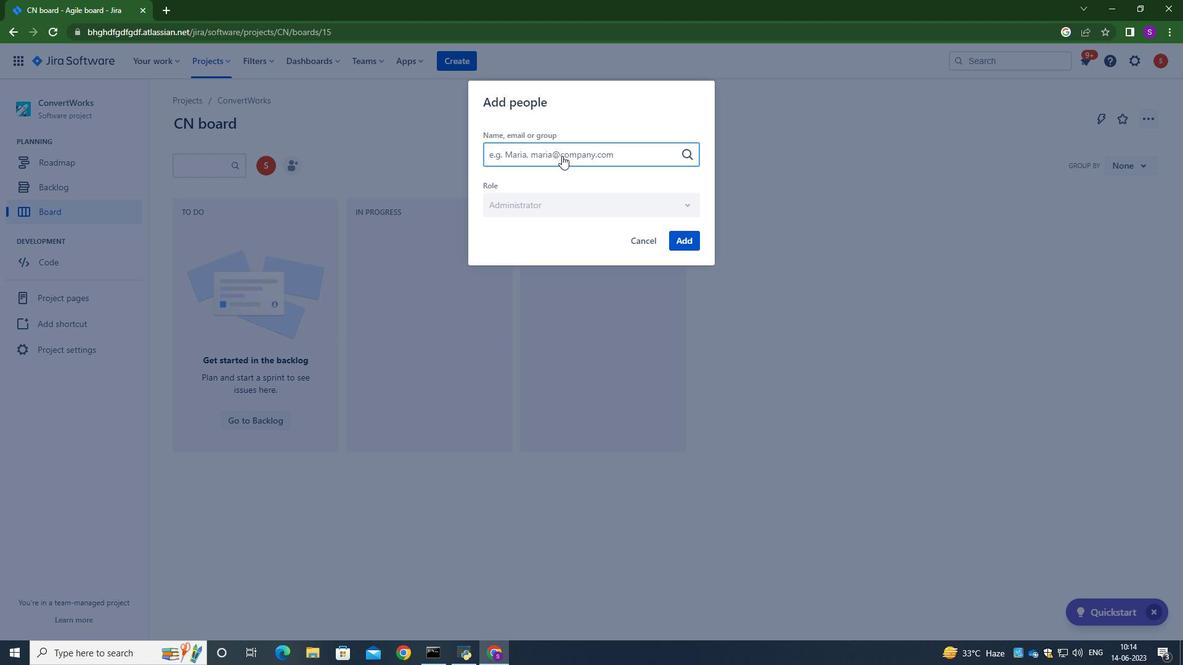 
Action: Key pressed softage.4<Key.shift>@softage.net
Screenshot: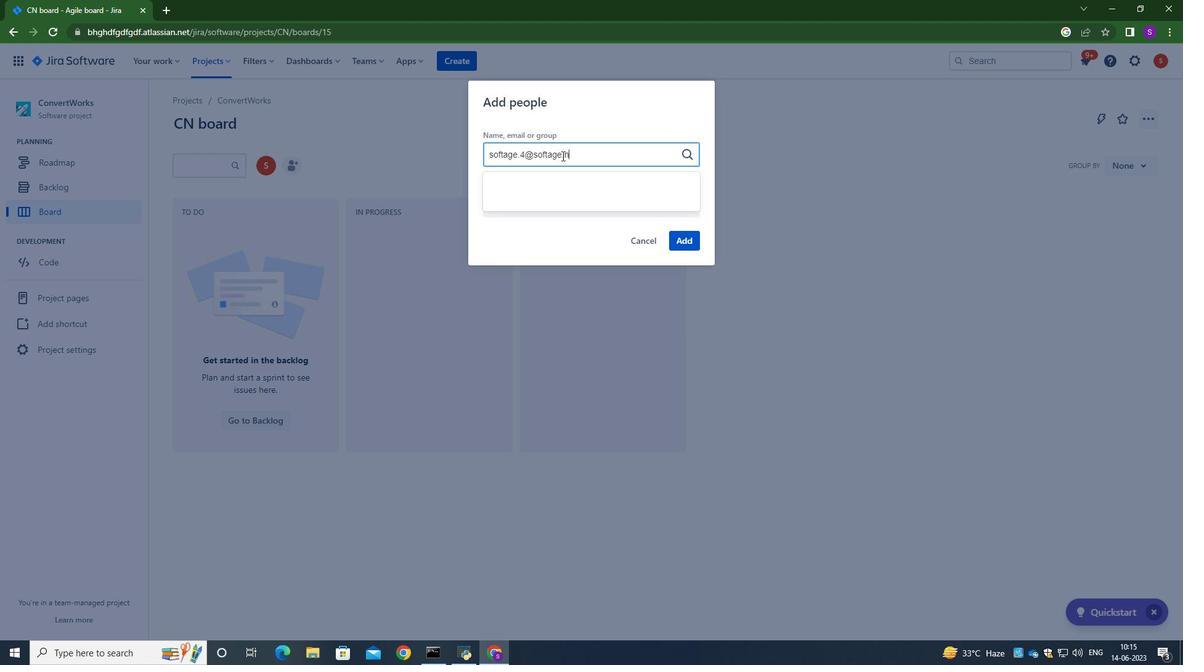 
Action: Mouse moved to (574, 186)
Screenshot: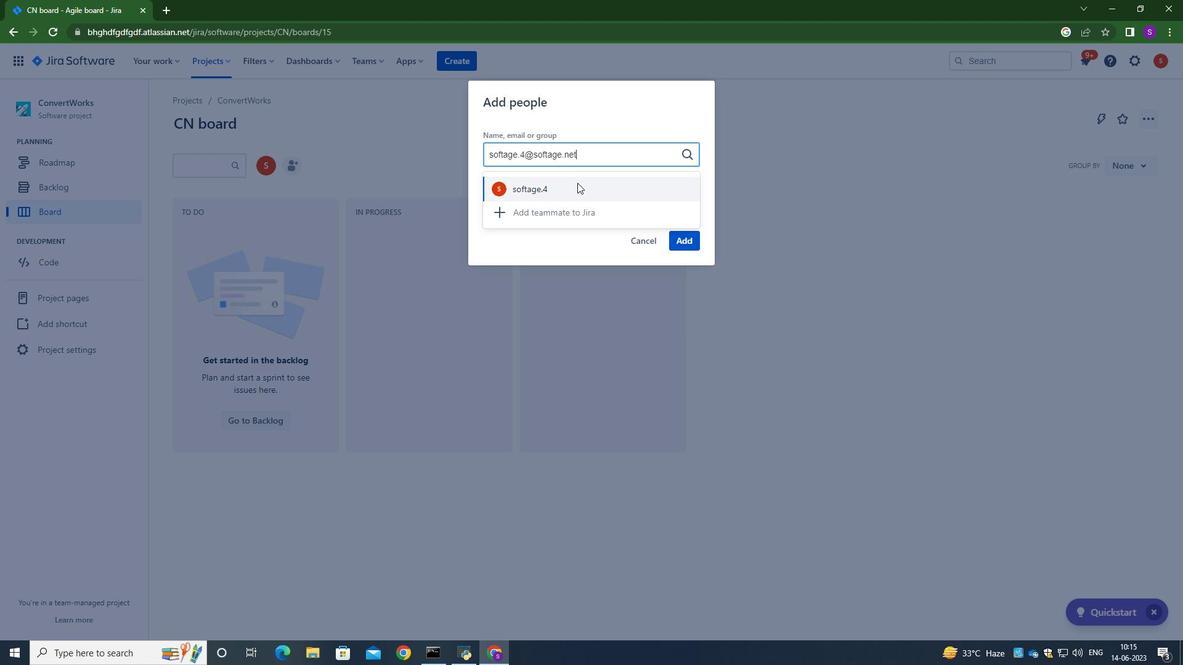 
Action: Mouse pressed left at (574, 186)
Screenshot: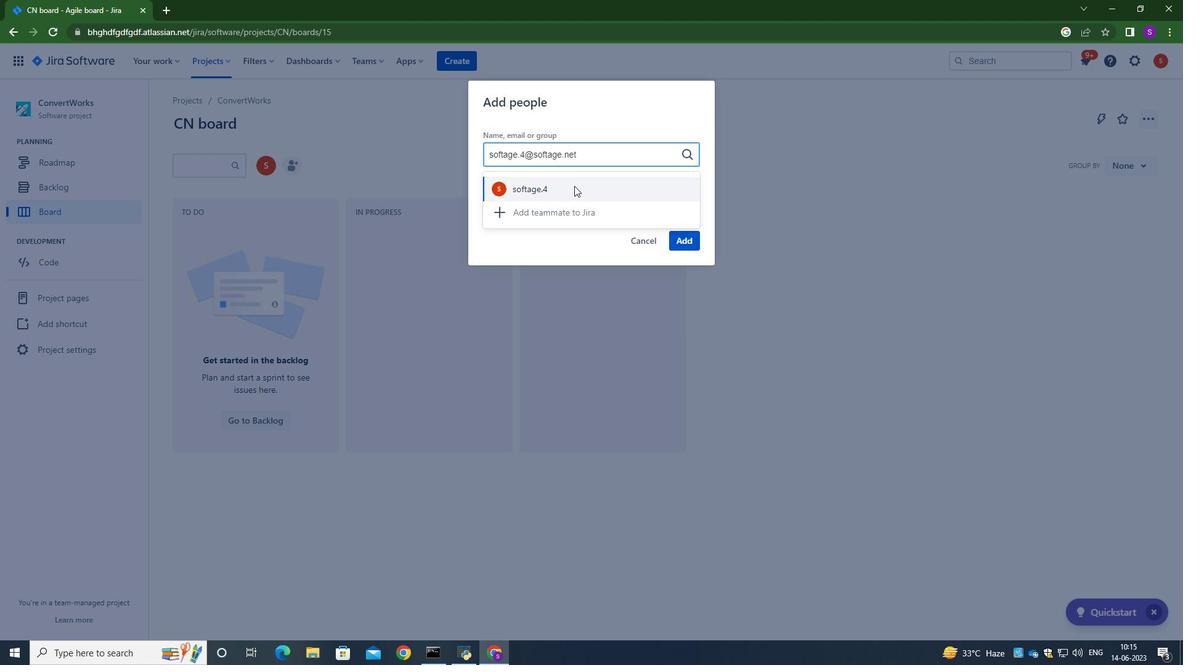 
Action: Mouse moved to (680, 246)
Screenshot: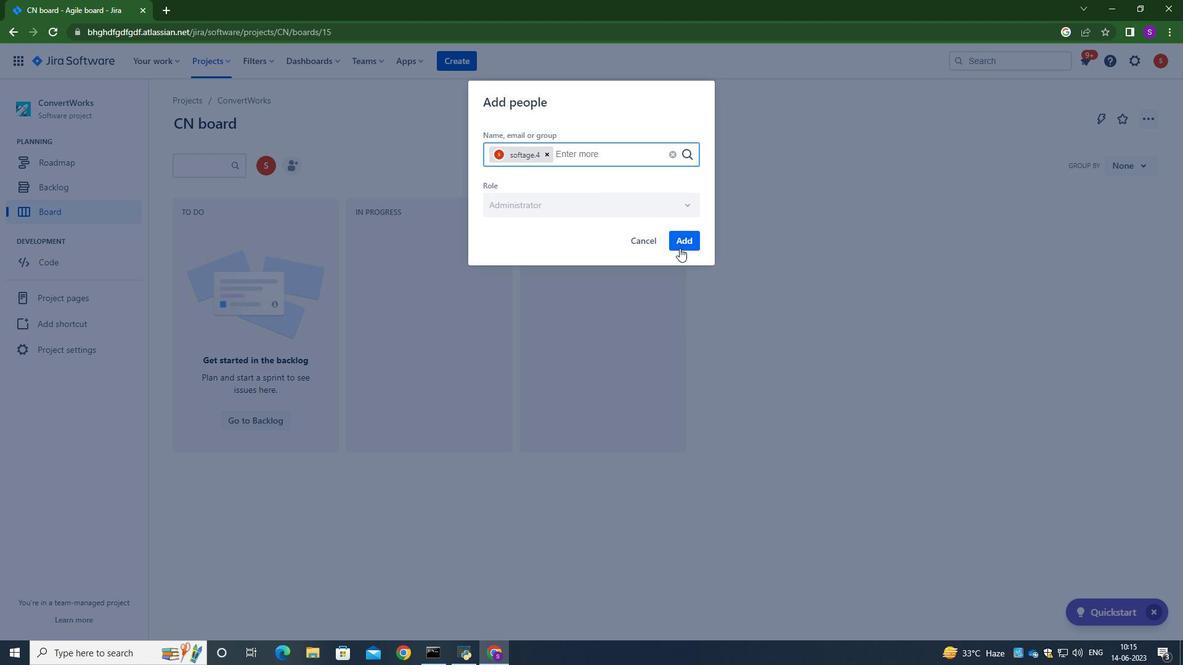 
Action: Mouse pressed left at (680, 246)
Screenshot: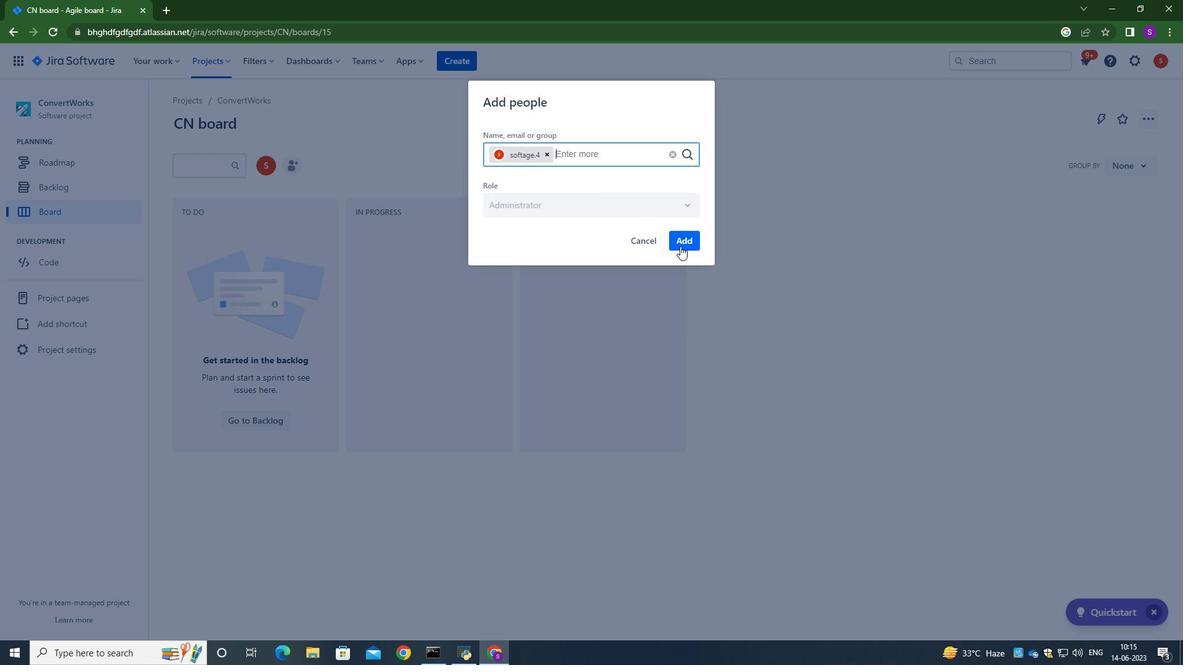 
Action: Mouse moved to (767, 259)
Screenshot: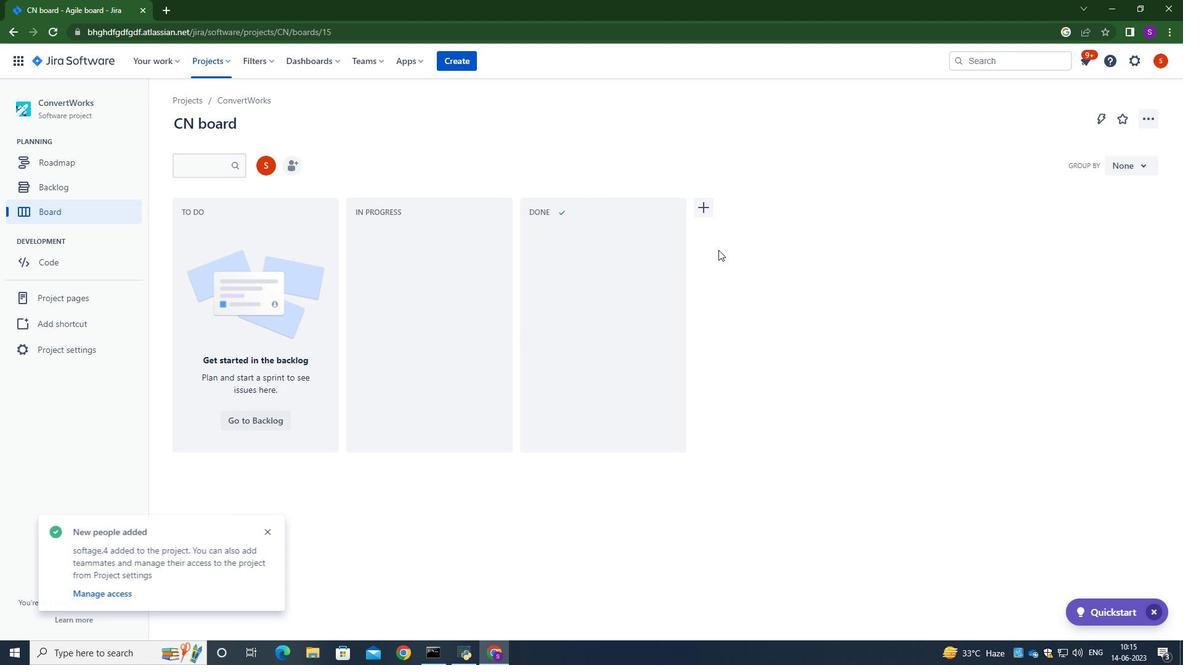 
Action: Mouse pressed left at (767, 259)
Screenshot: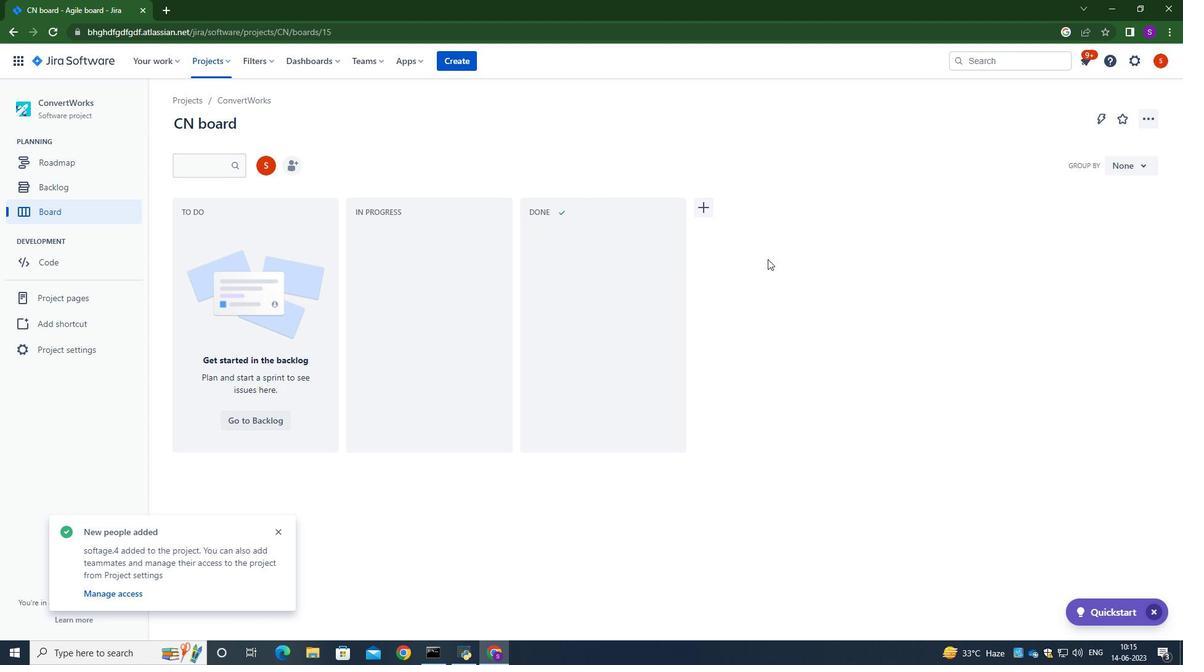 
